Task: Look for space in Oegstgeest, Netherlands from 6th September, 2023 to 18th September, 2023 for 3 adults in price range Rs.6000 to Rs.12000. Place can be entire place with 2 bedrooms having 2 beds and 2 bathrooms. Property type can be house, flat, guest house, hotel. Amenities needed are: washing machine. Booking option can be shelf check-in. Required host language is English.
Action: Mouse pressed left at (434, 107)
Screenshot: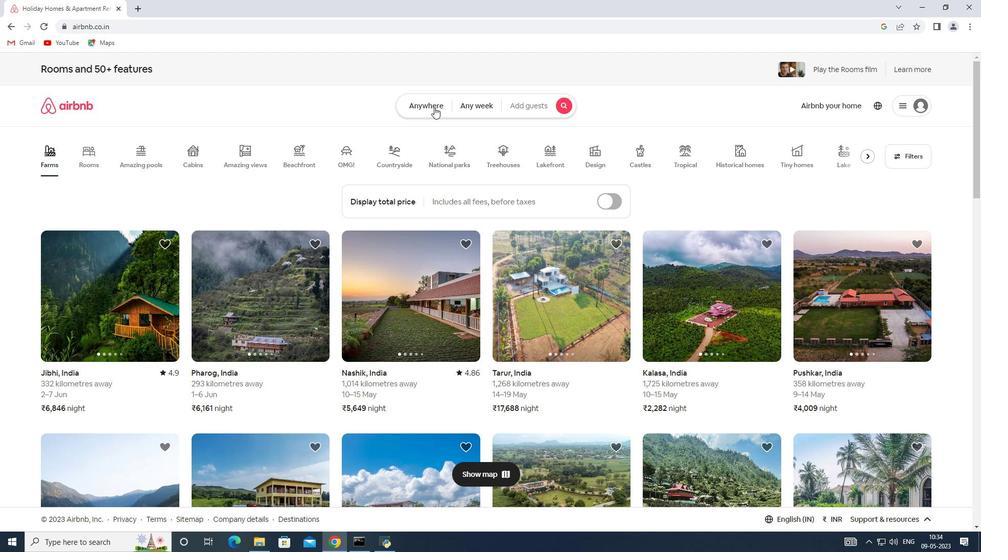 
Action: Mouse moved to (335, 146)
Screenshot: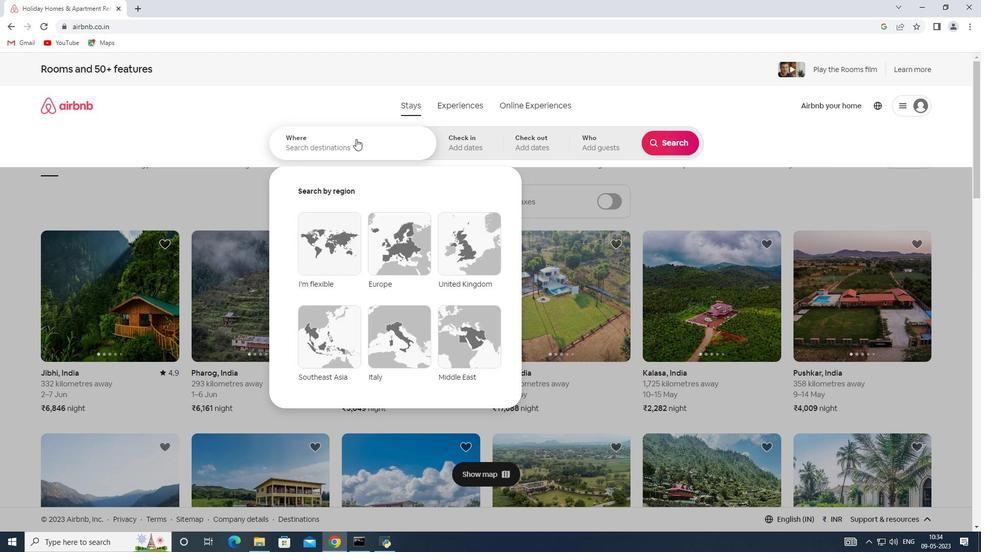 
Action: Mouse pressed left at (335, 146)
Screenshot: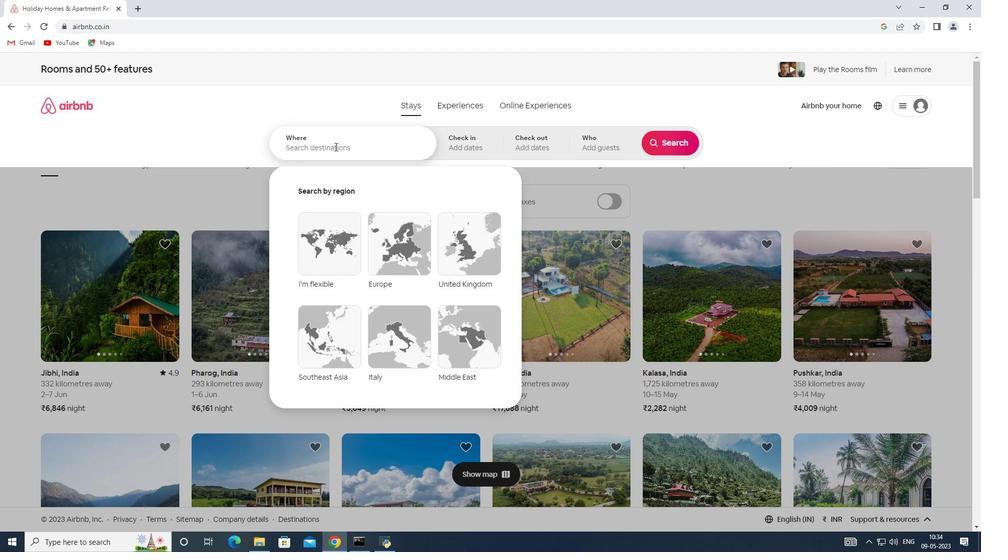 
Action: Key pressed <Key.shift><Key.shift><Key.shift><Key.shift><Key.shift><Key.shift><Key.shift><Key.shift><Key.shift><Key.shift><Key.shift><Key.shift><Key.shift><Key.shift><Key.shift><Key.shift><Key.shift><Key.shift><Key.shift><Key.shift><Key.shift><Key.shift><Key.shift><Key.shift>Oegstgeest,<Key.shift>Netherlands<Key.enter>
Screenshot: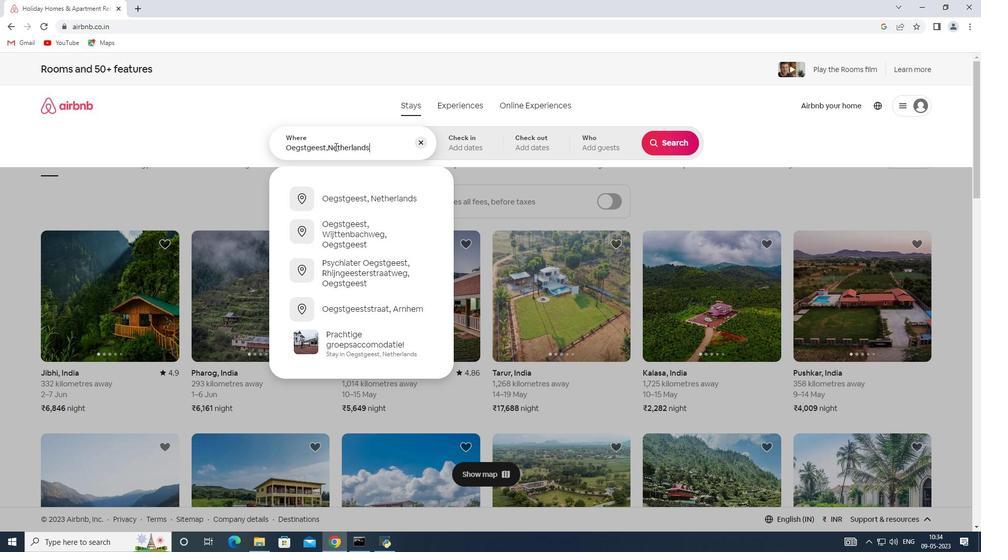 
Action: Mouse moved to (665, 226)
Screenshot: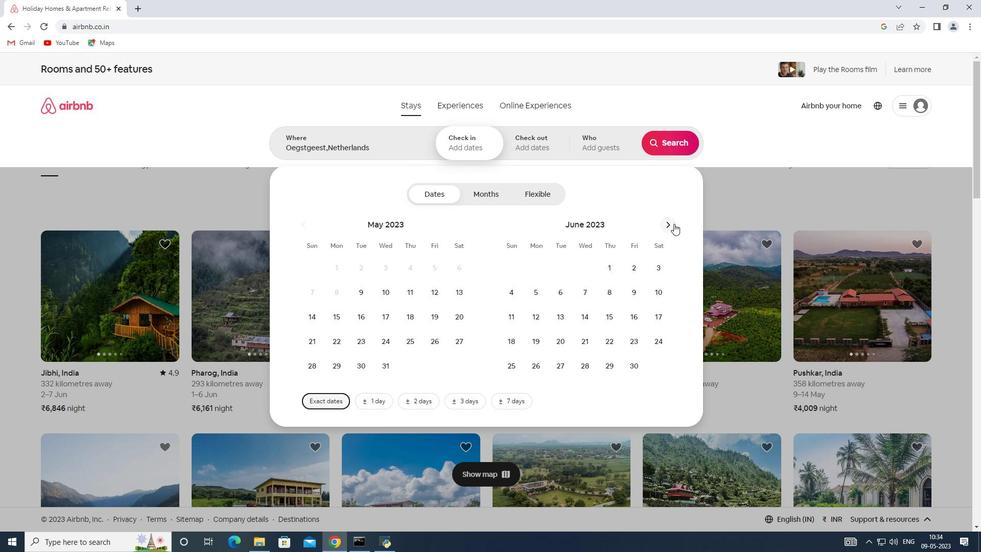 
Action: Mouse pressed left at (665, 226)
Screenshot: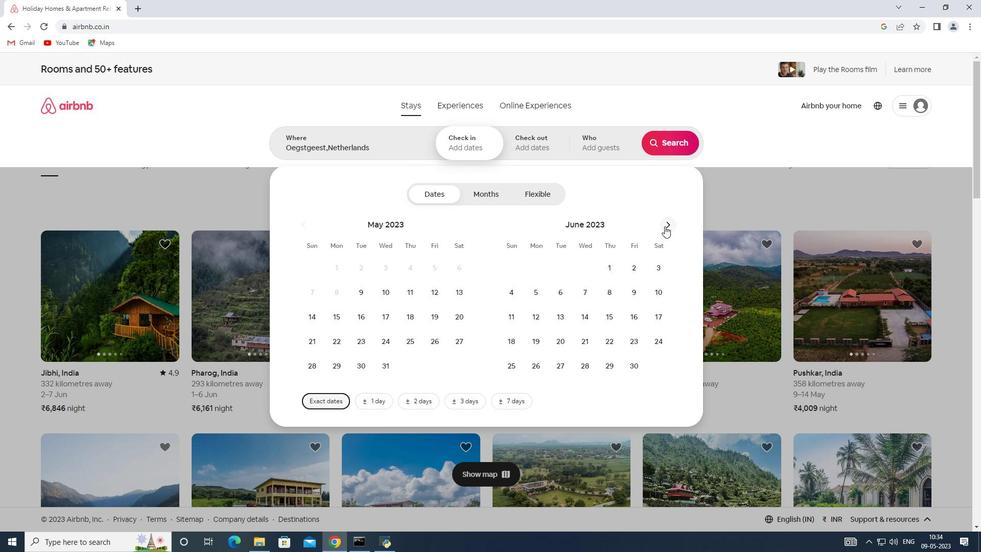 
Action: Mouse moved to (664, 226)
Screenshot: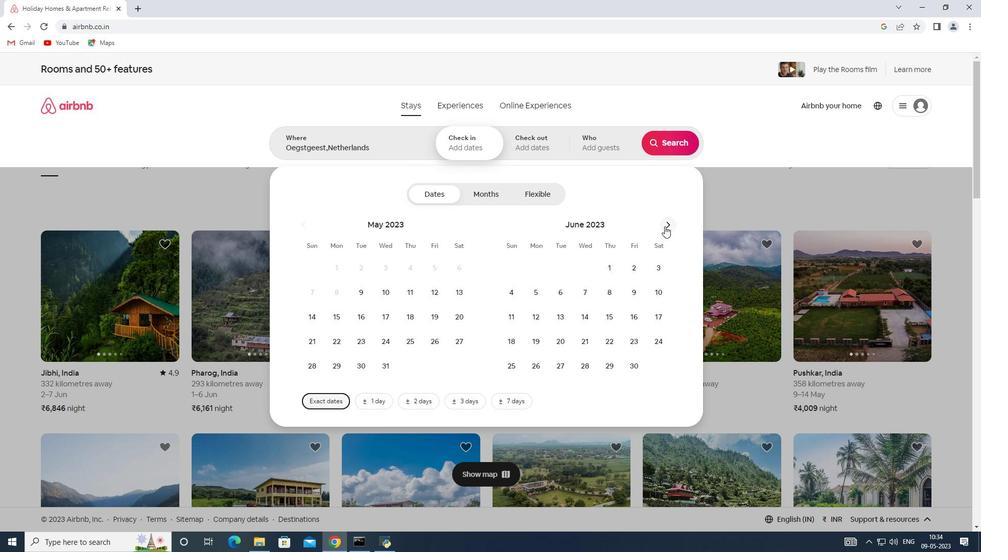 
Action: Mouse pressed left at (664, 226)
Screenshot: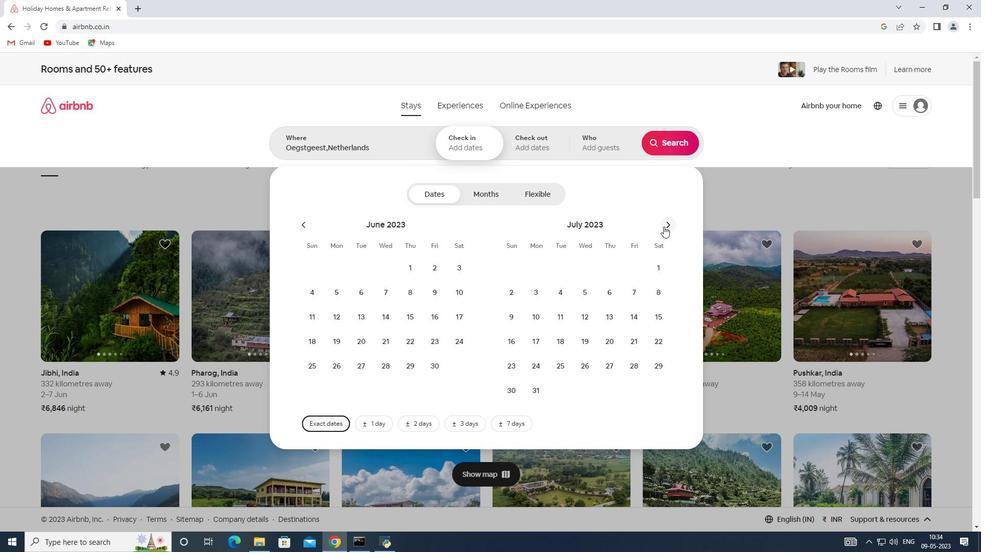 
Action: Mouse pressed left at (664, 226)
Screenshot: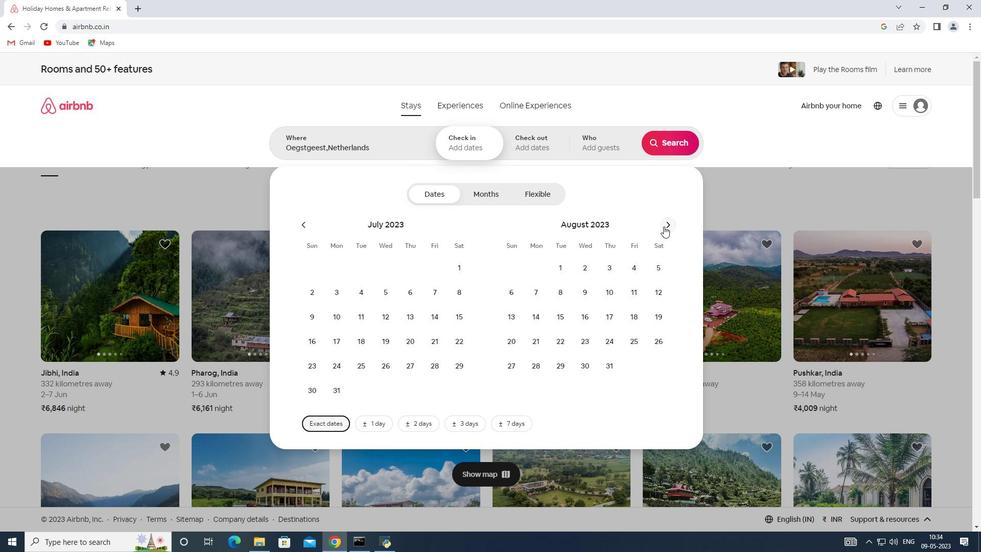 
Action: Mouse moved to (584, 290)
Screenshot: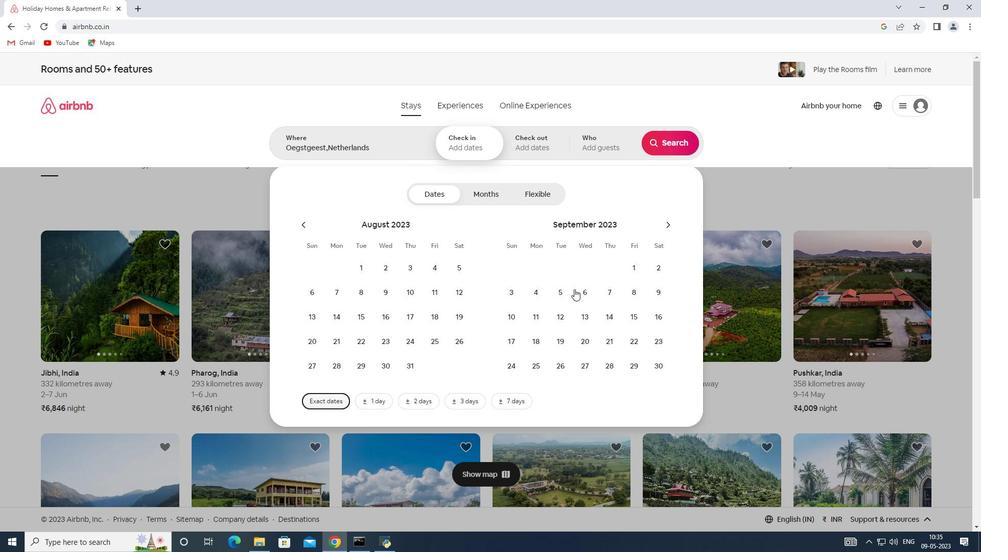
Action: Mouse pressed left at (584, 290)
Screenshot: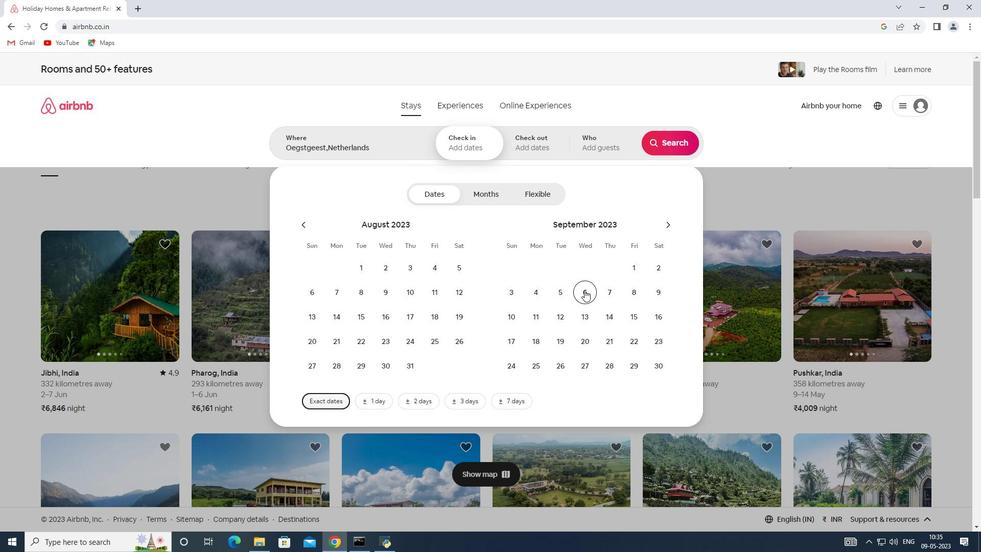 
Action: Mouse moved to (539, 341)
Screenshot: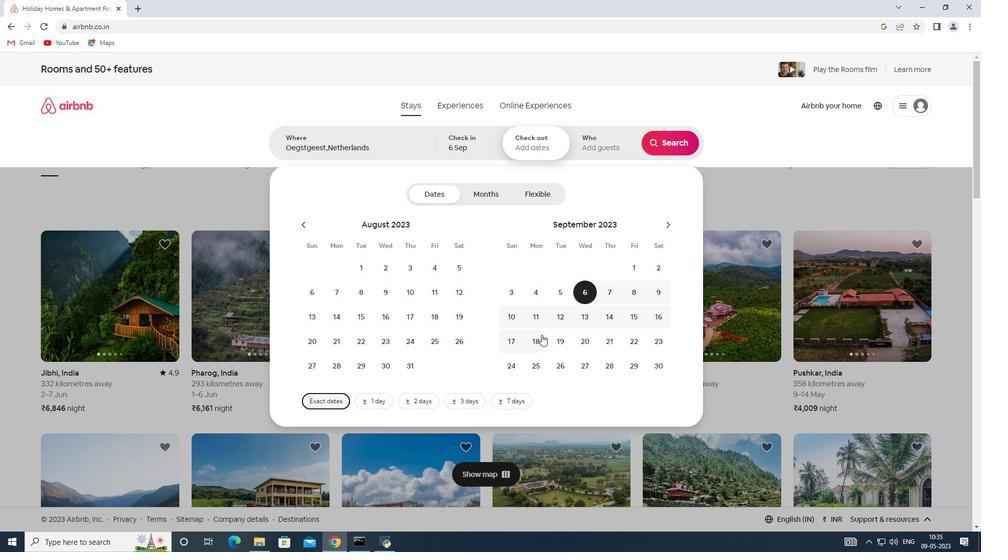
Action: Mouse pressed left at (539, 341)
Screenshot: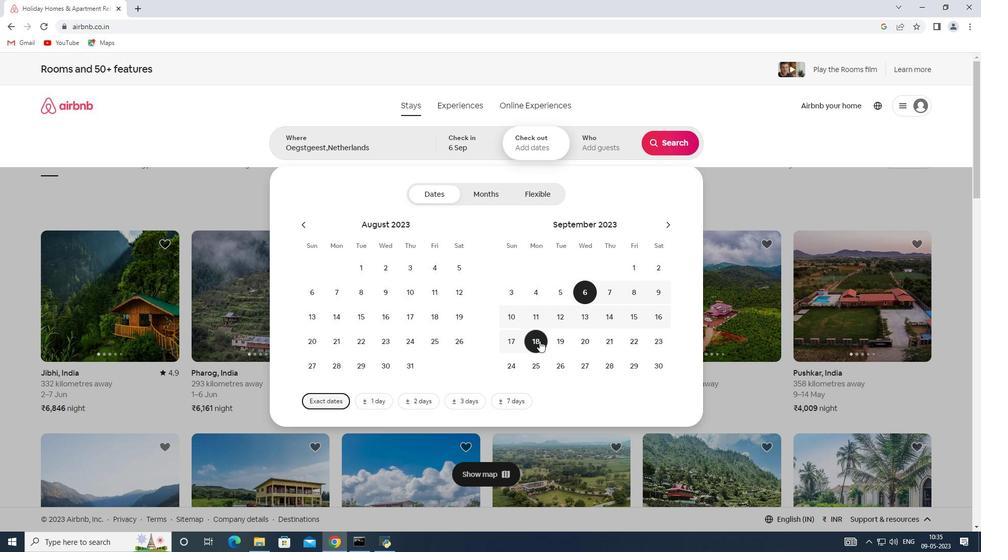 
Action: Mouse moved to (590, 143)
Screenshot: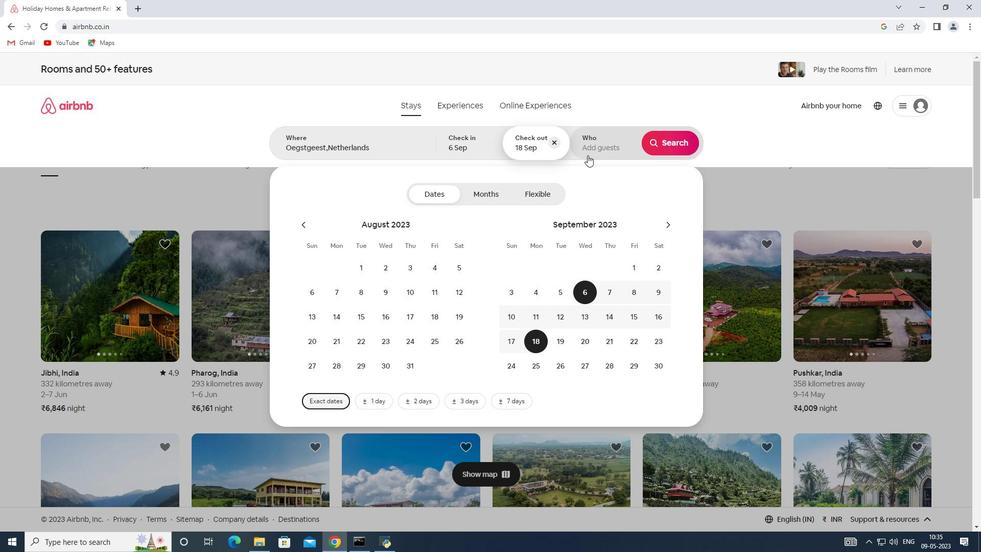 
Action: Mouse pressed left at (590, 143)
Screenshot: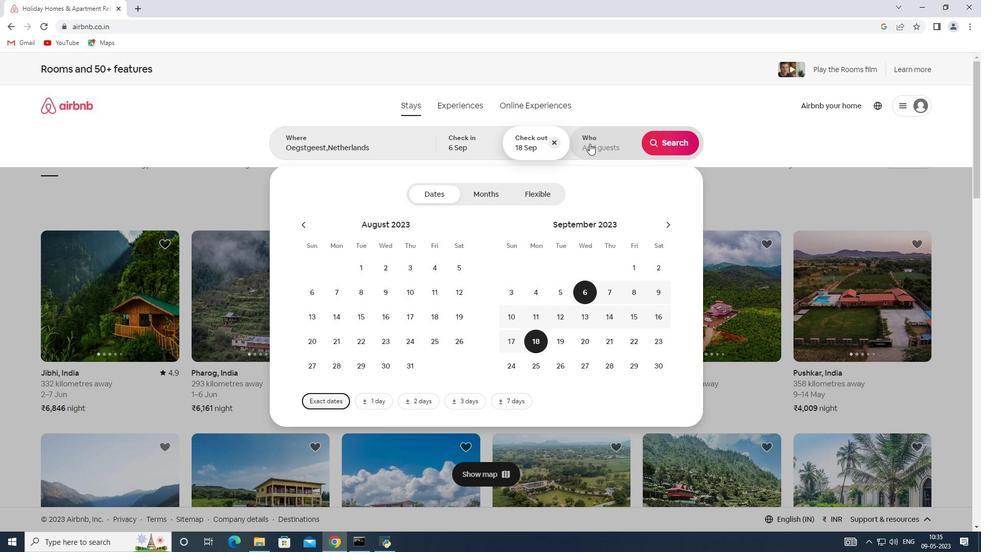 
Action: Mouse moved to (668, 196)
Screenshot: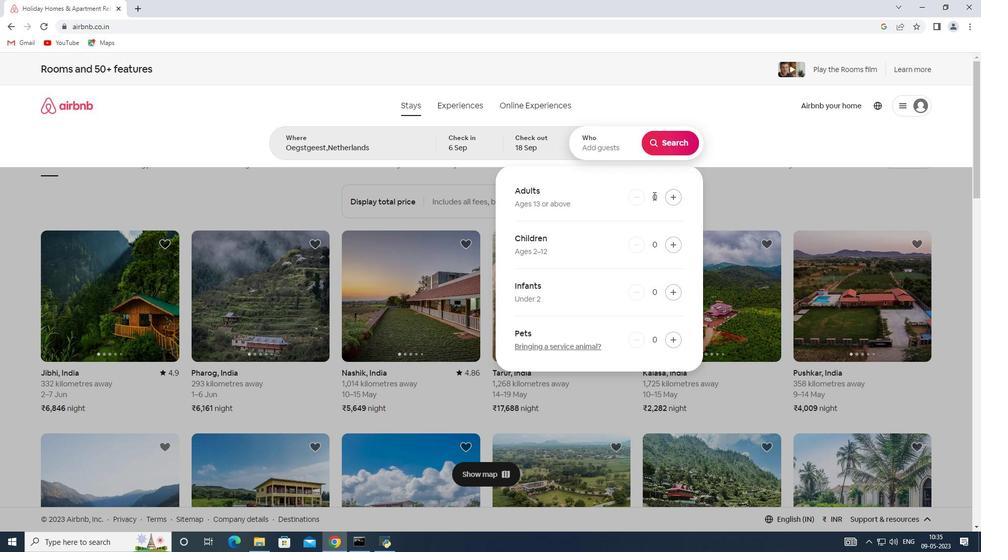 
Action: Mouse pressed left at (668, 196)
Screenshot: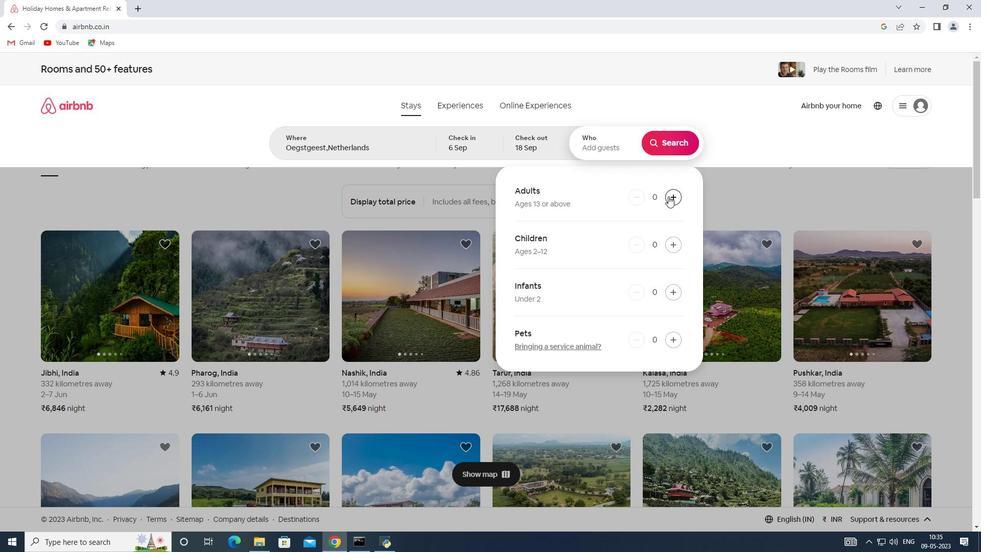 
Action: Mouse pressed left at (668, 196)
Screenshot: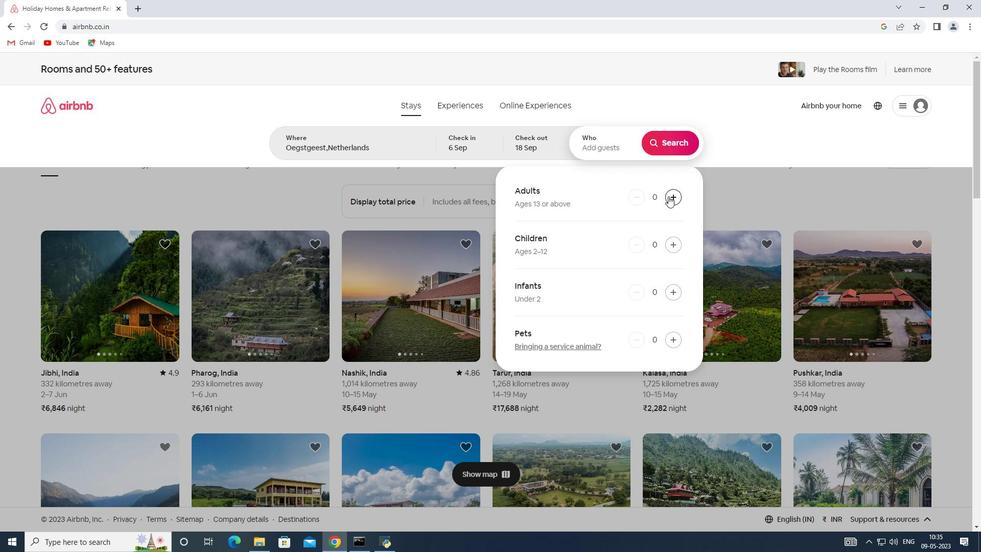 
Action: Mouse pressed left at (668, 196)
Screenshot: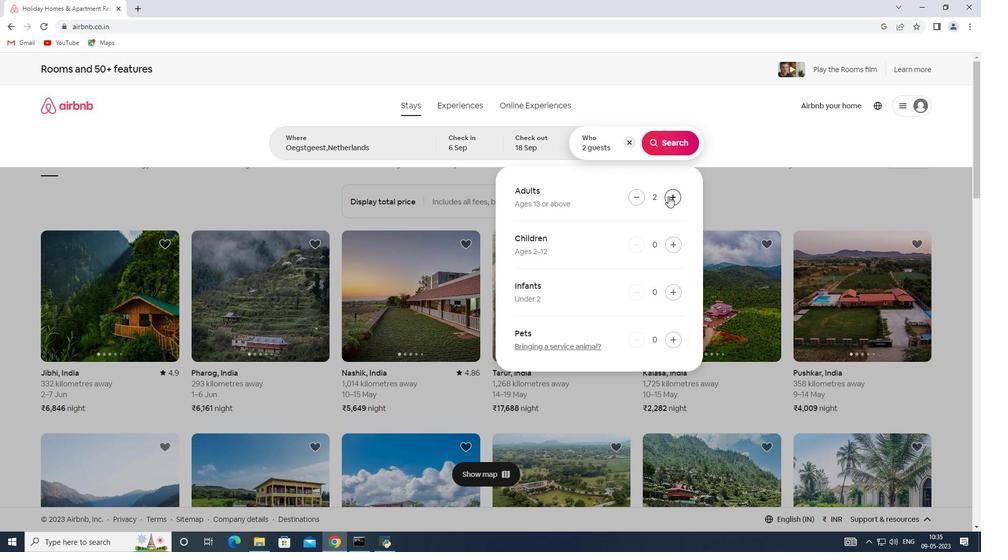 
Action: Mouse moved to (673, 145)
Screenshot: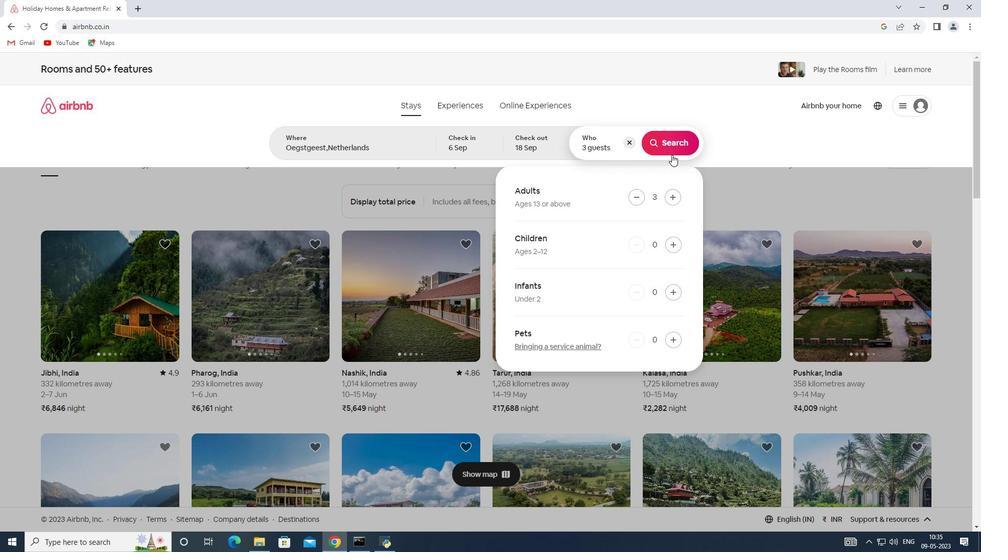 
Action: Mouse pressed left at (673, 145)
Screenshot: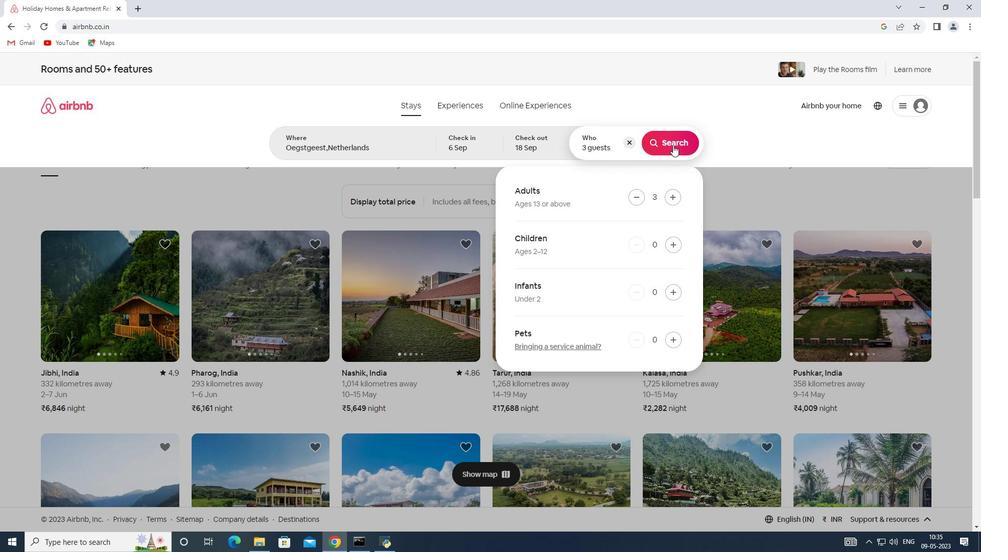 
Action: Mouse moved to (935, 111)
Screenshot: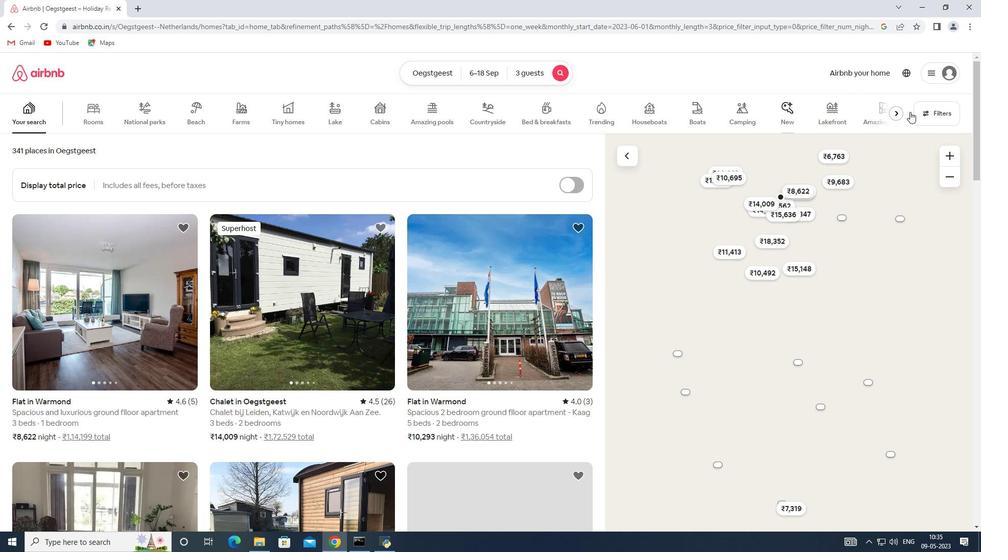 
Action: Mouse pressed left at (935, 111)
Screenshot: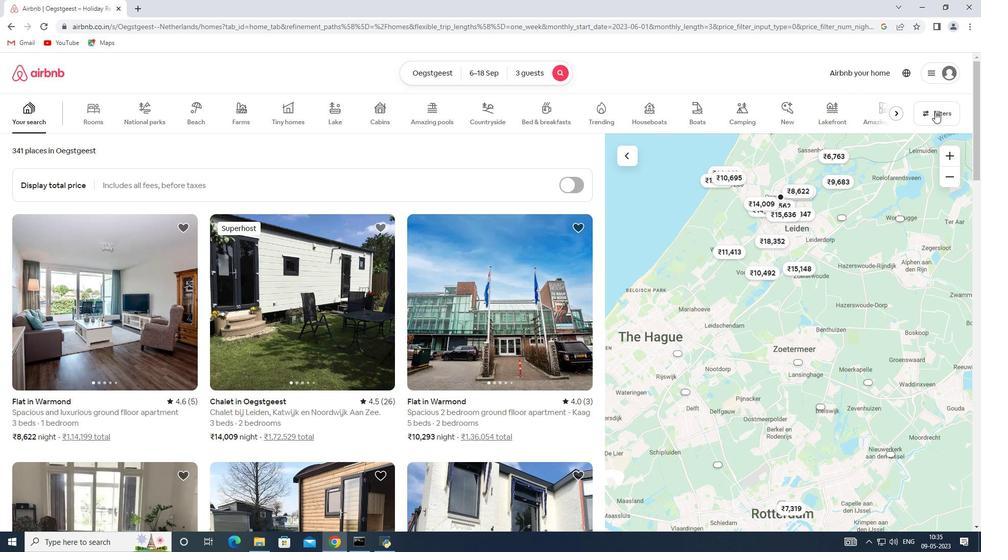 
Action: Mouse moved to (357, 363)
Screenshot: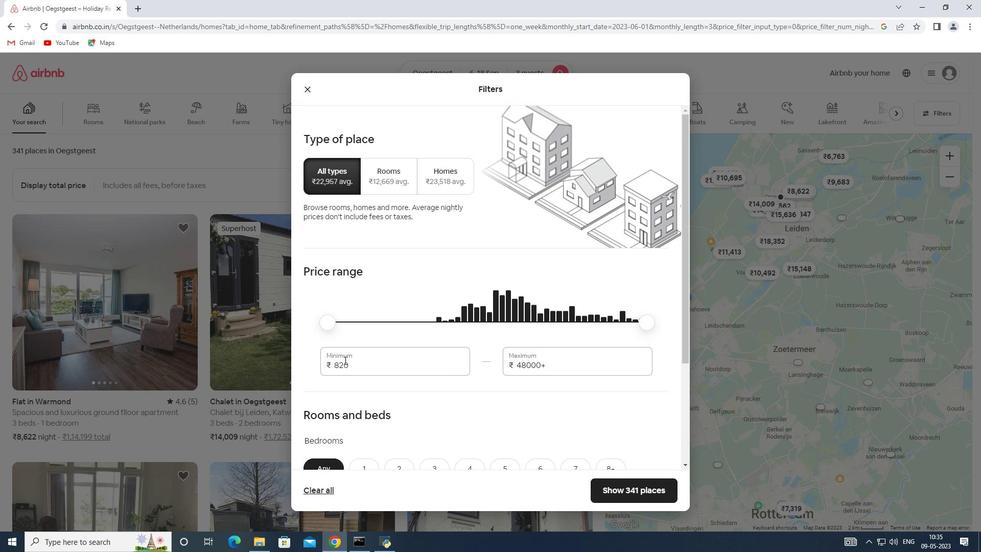 
Action: Mouse pressed left at (357, 363)
Screenshot: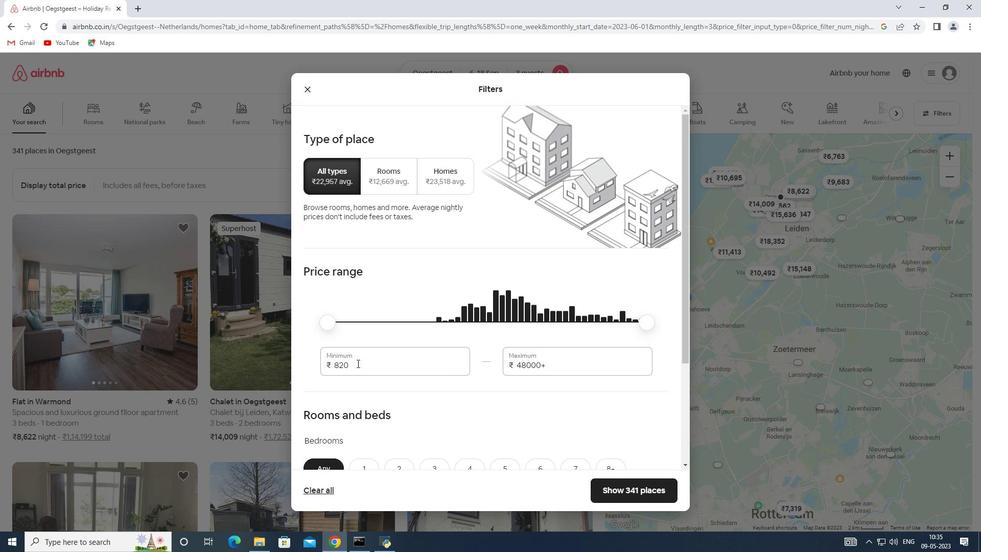 
Action: Mouse moved to (297, 364)
Screenshot: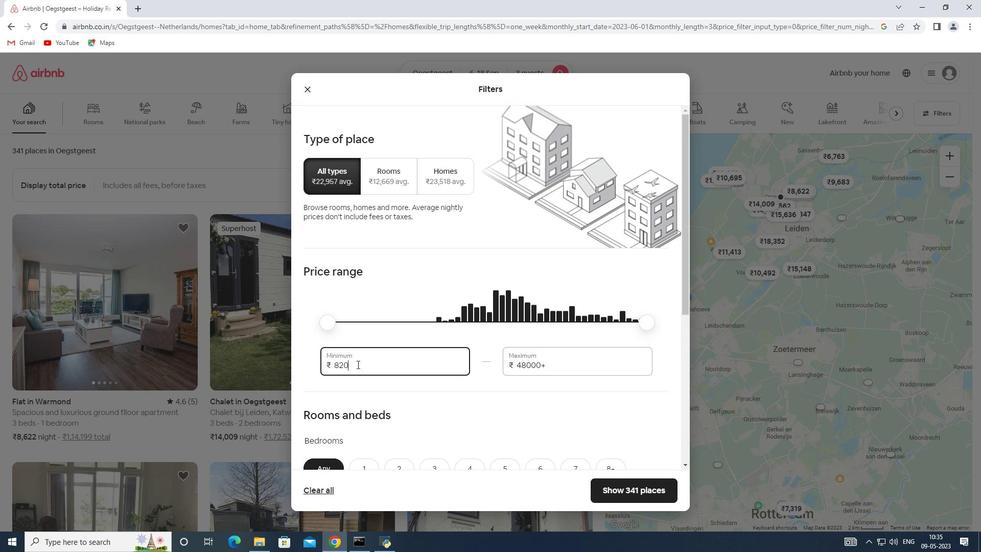 
Action: Key pressed 6000
Screenshot: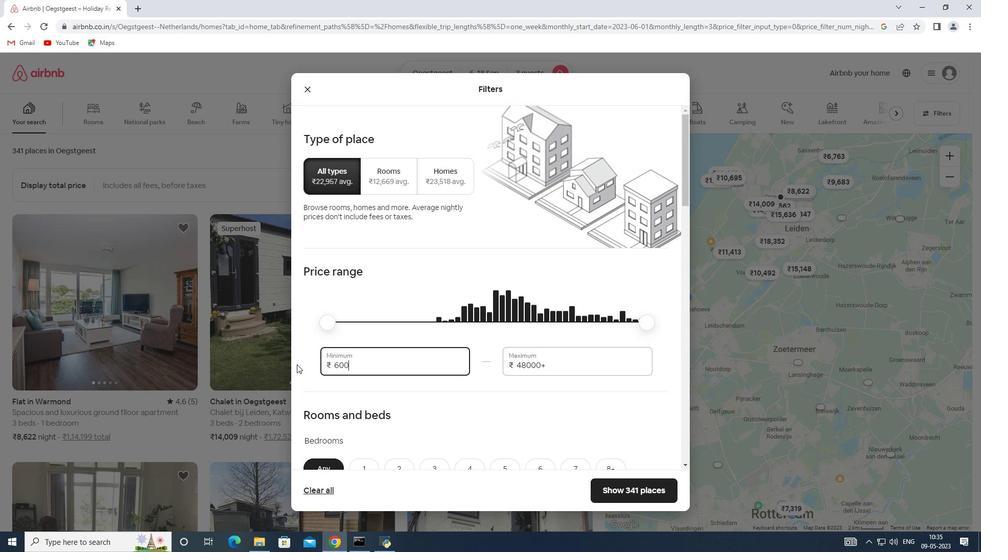 
Action: Mouse moved to (547, 367)
Screenshot: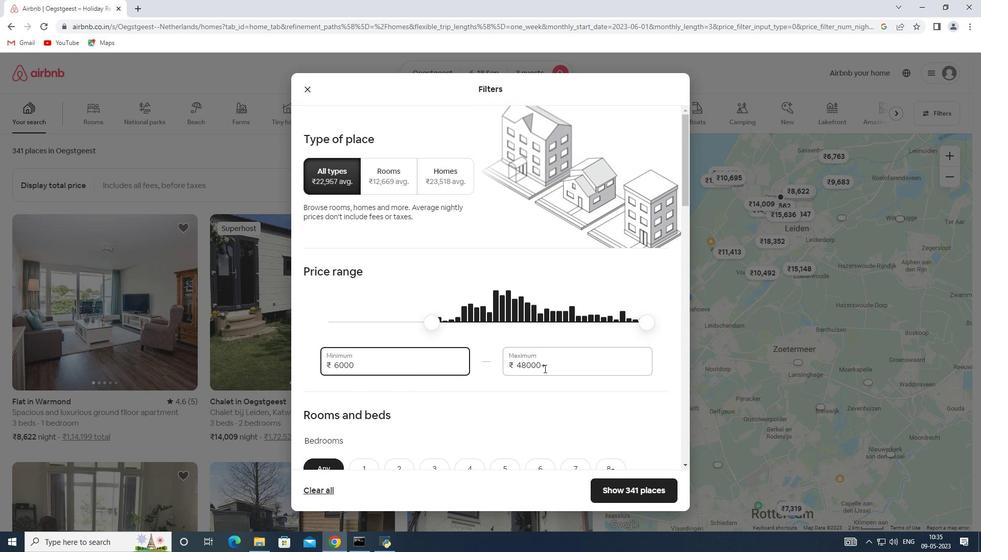 
Action: Mouse pressed left at (547, 367)
Screenshot: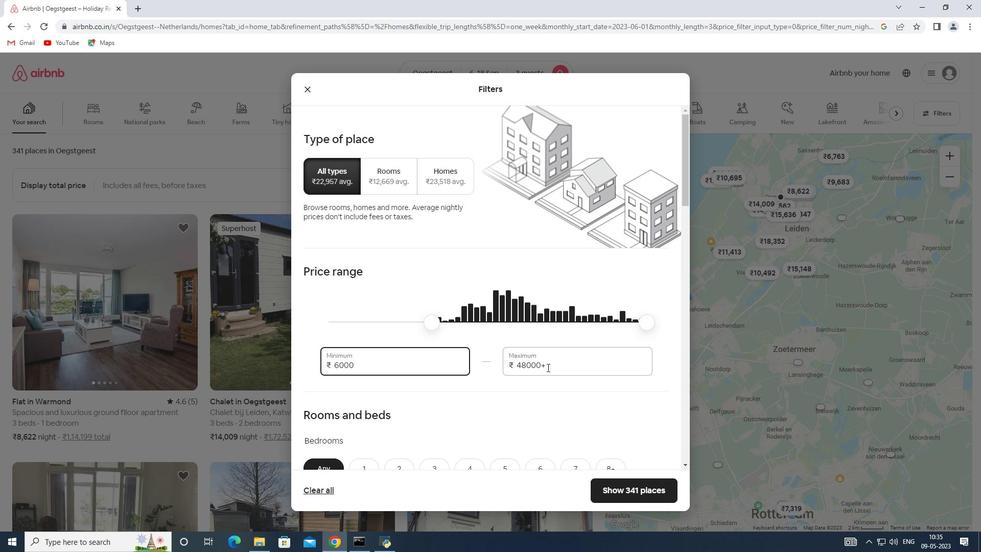 
Action: Mouse moved to (503, 367)
Screenshot: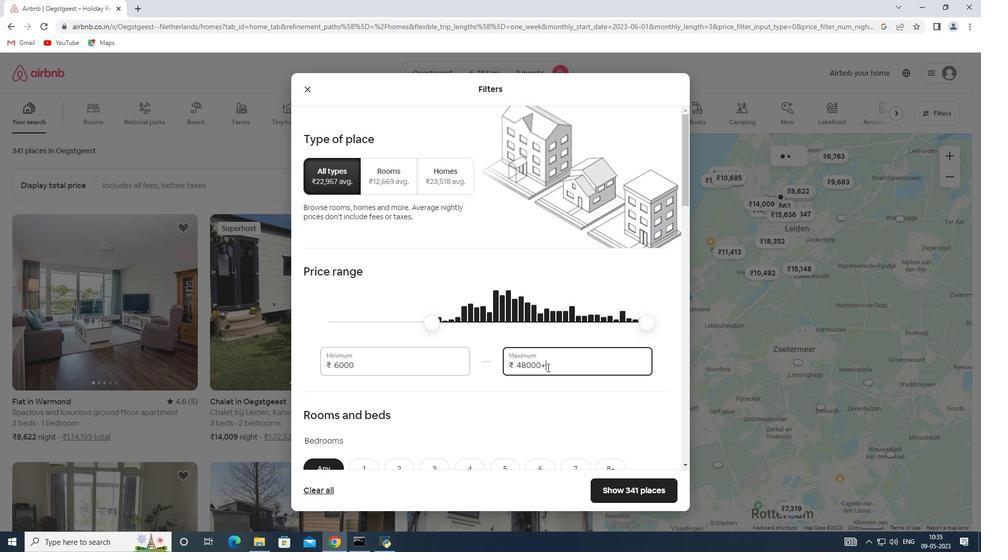 
Action: Key pressed 12000
Screenshot: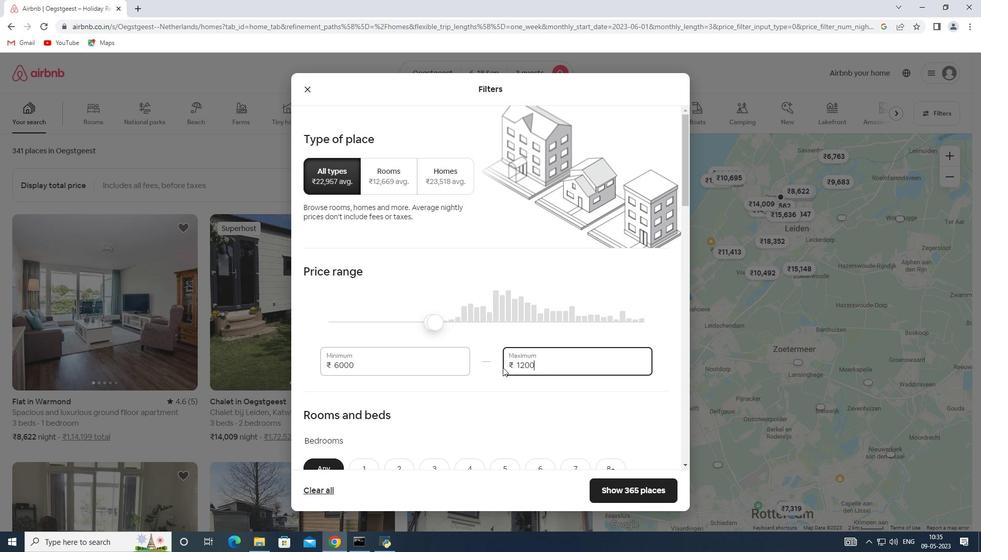 
Action: Mouse scrolled (503, 367) with delta (0, 0)
Screenshot: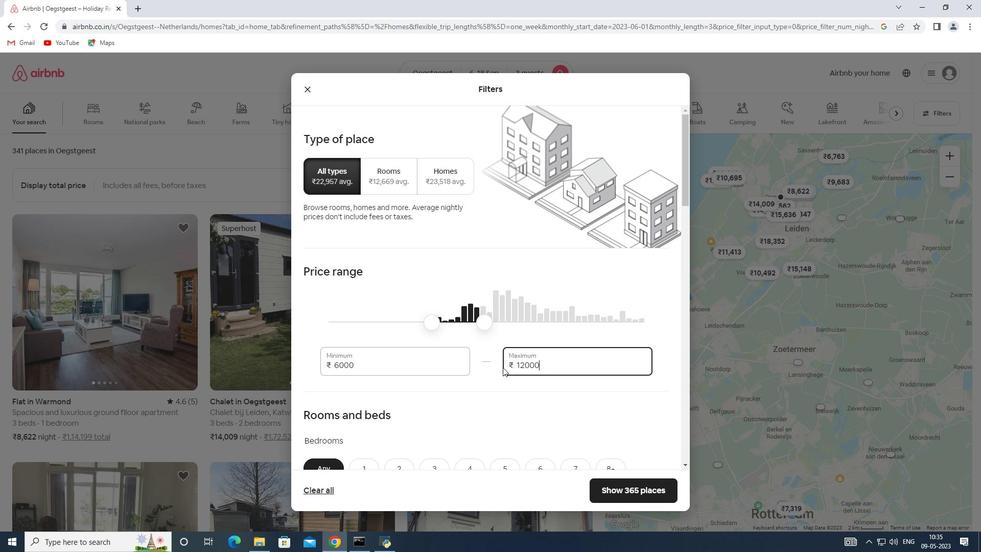 
Action: Mouse scrolled (503, 367) with delta (0, 0)
Screenshot: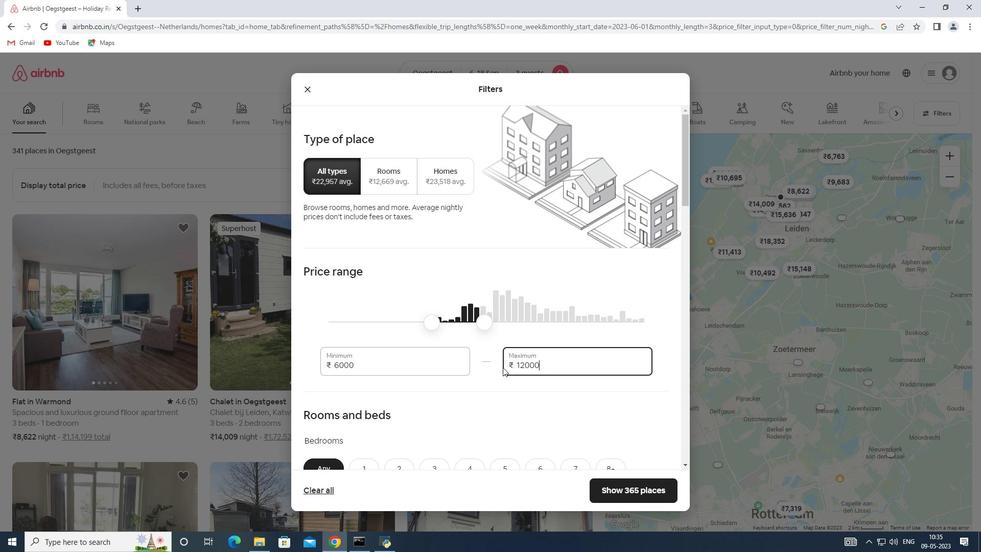 
Action: Mouse scrolled (503, 367) with delta (0, 0)
Screenshot: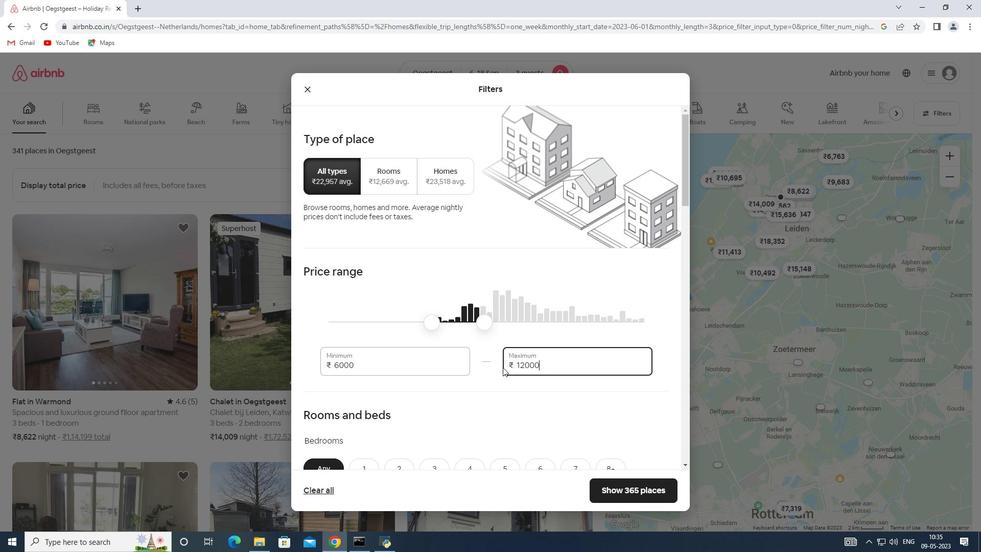 
Action: Mouse moved to (496, 370)
Screenshot: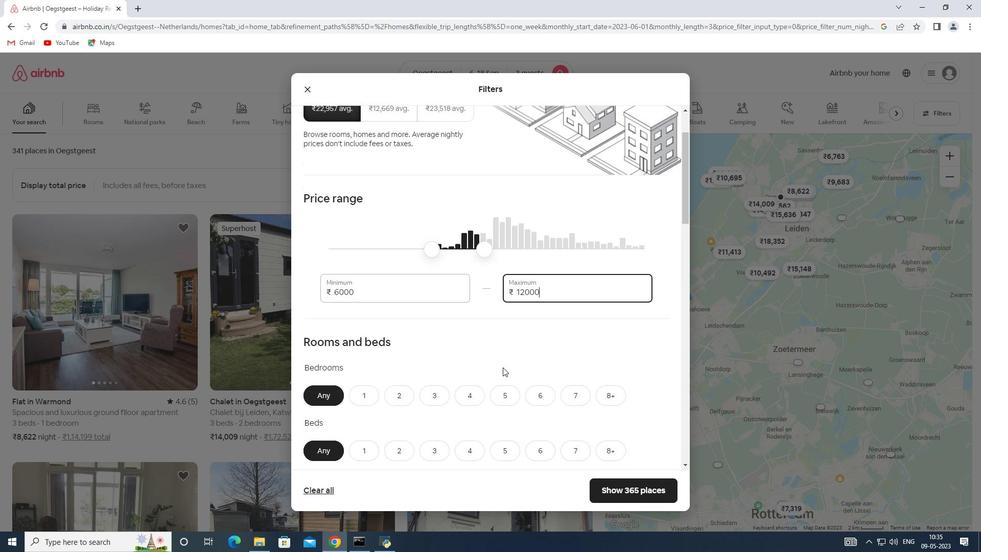 
Action: Mouse scrolled (496, 369) with delta (0, 0)
Screenshot: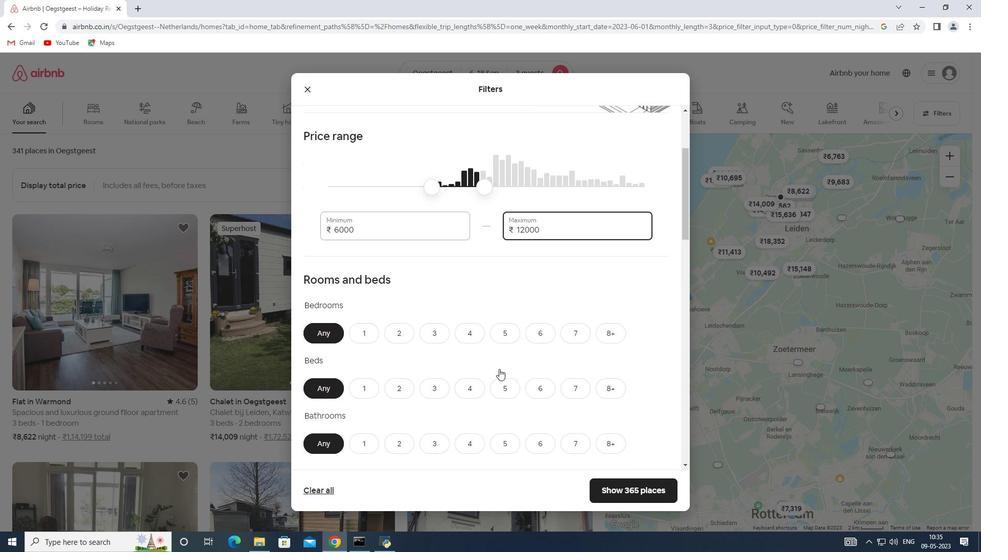 
Action: Mouse moved to (396, 265)
Screenshot: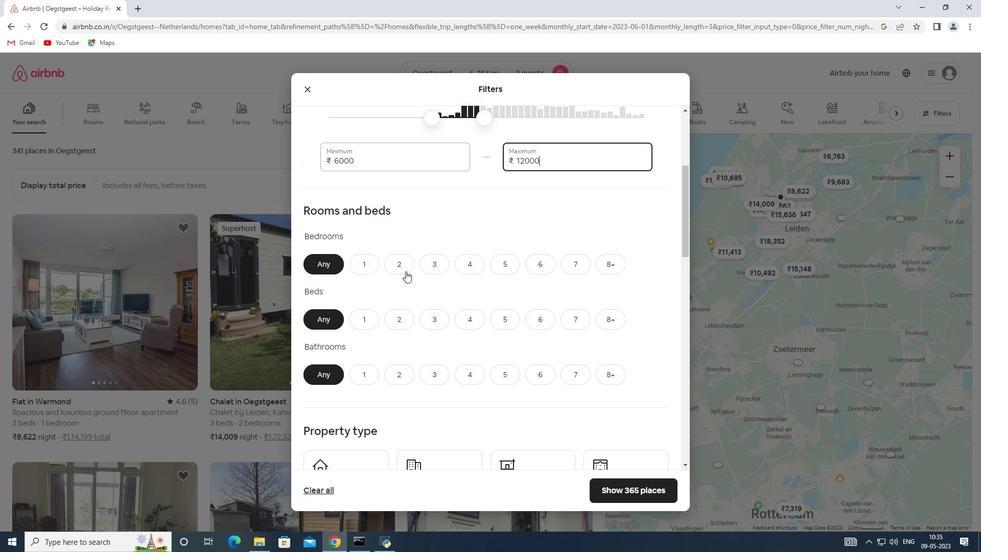 
Action: Mouse pressed left at (396, 265)
Screenshot: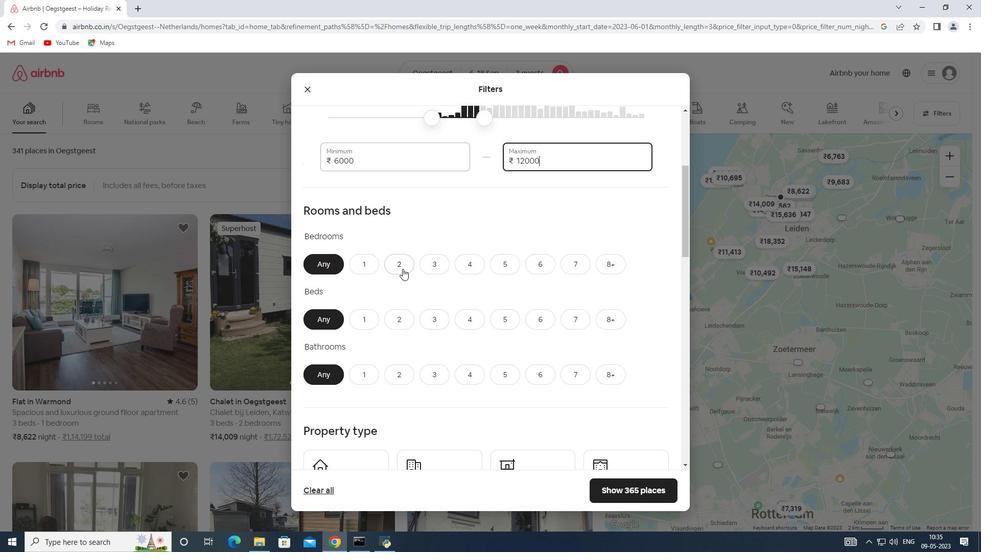 
Action: Mouse moved to (399, 317)
Screenshot: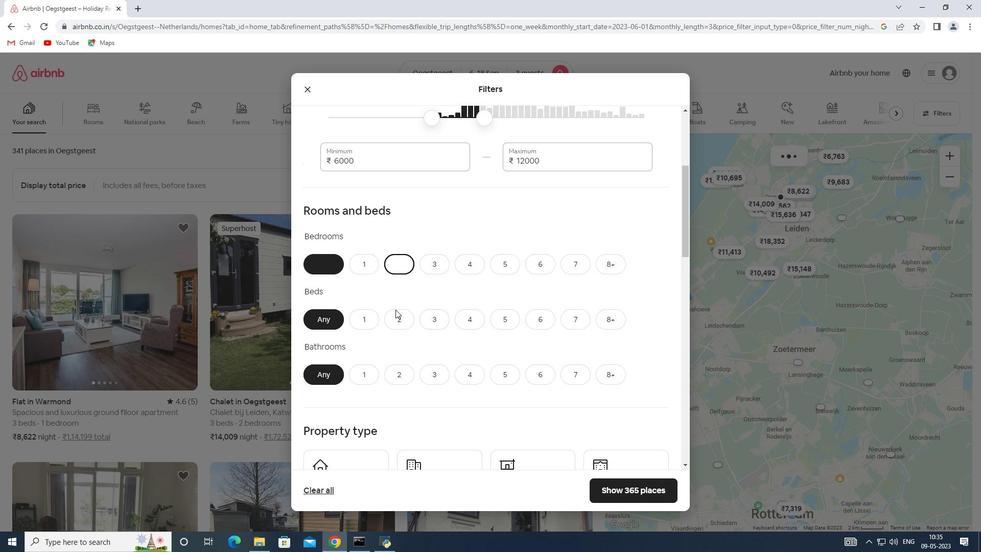
Action: Mouse pressed left at (399, 317)
Screenshot: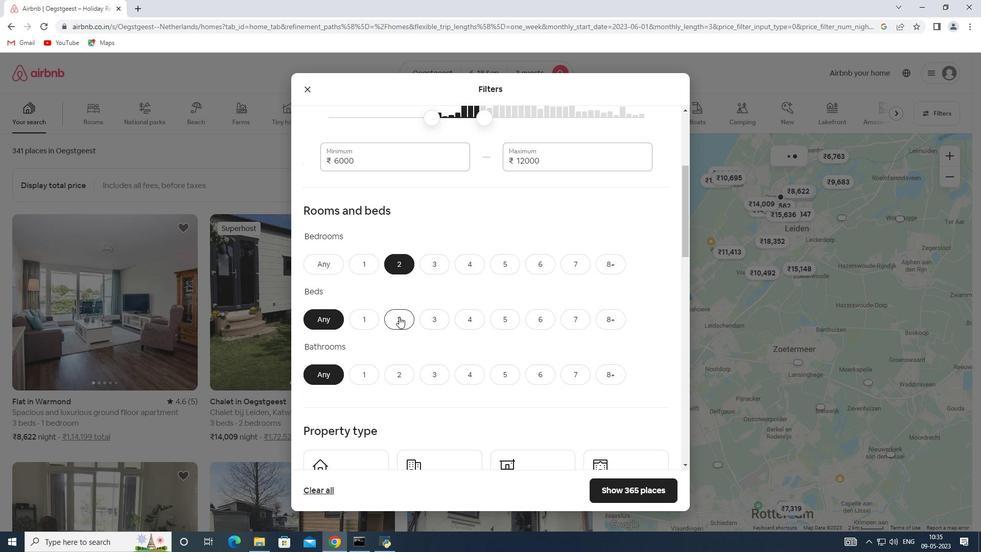 
Action: Mouse moved to (395, 377)
Screenshot: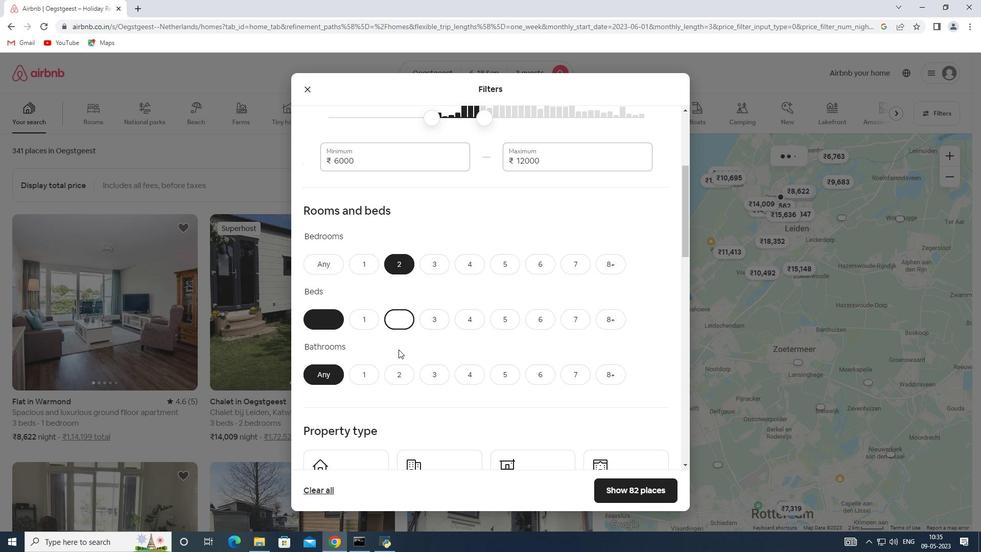 
Action: Mouse pressed left at (395, 377)
Screenshot: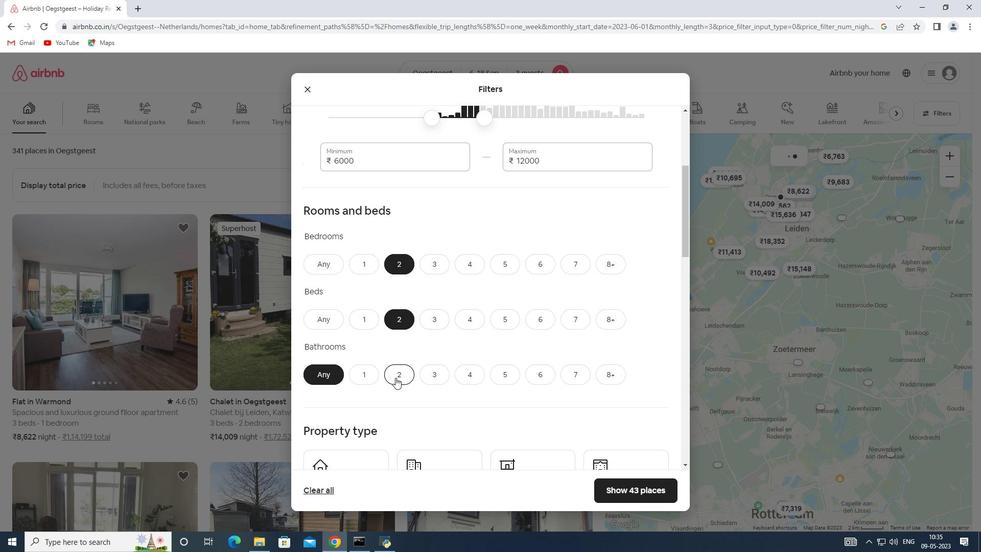 
Action: Mouse moved to (395, 335)
Screenshot: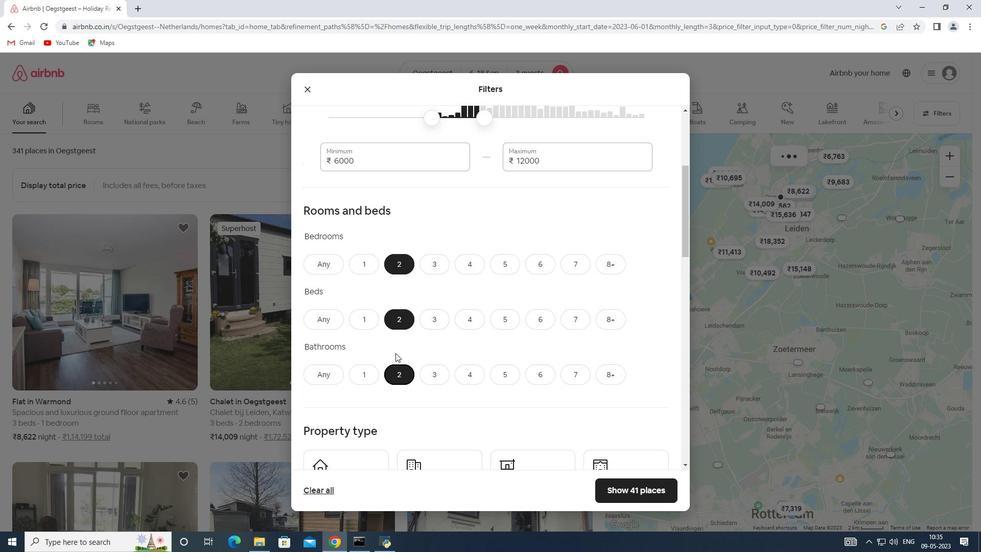 
Action: Mouse scrolled (395, 334) with delta (0, 0)
Screenshot: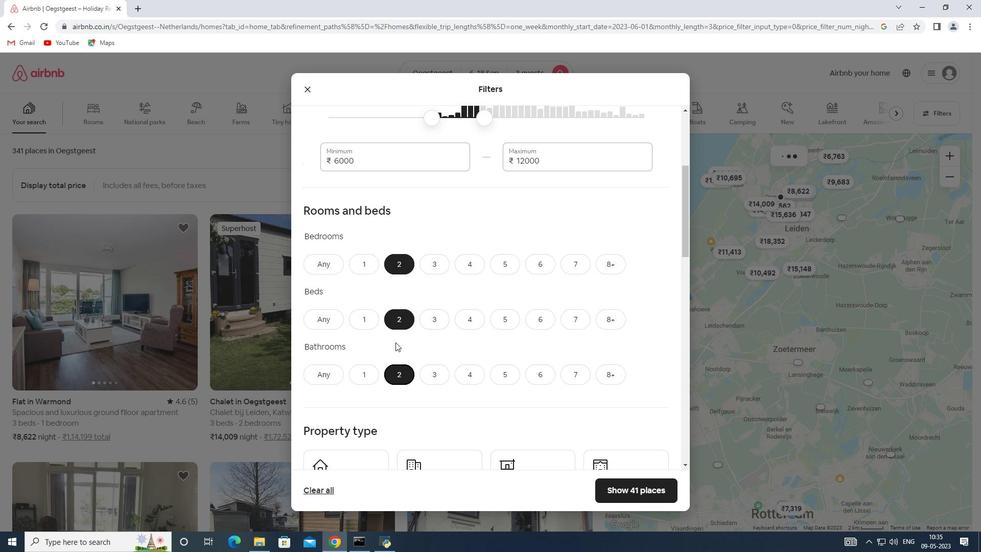 
Action: Mouse scrolled (395, 334) with delta (0, 0)
Screenshot: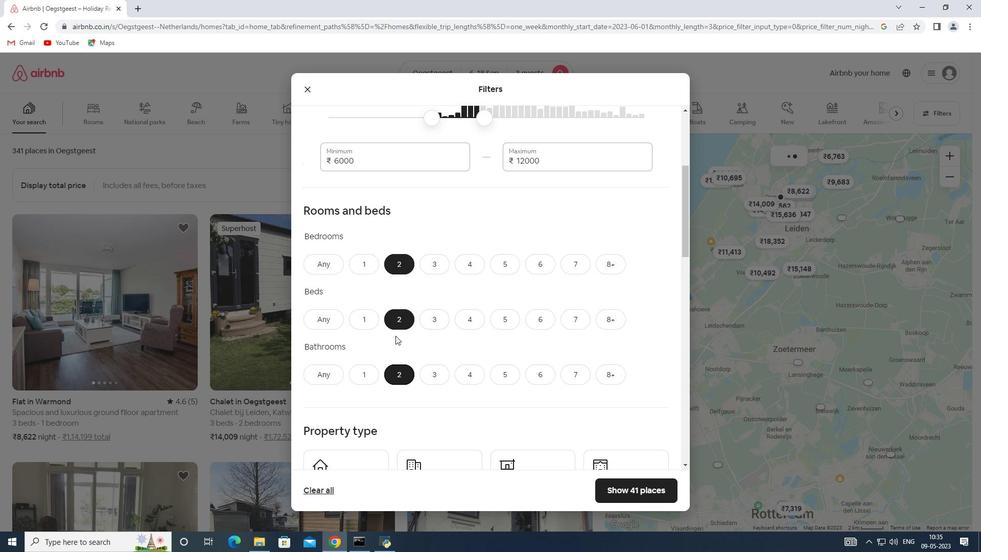 
Action: Mouse scrolled (395, 334) with delta (0, 0)
Screenshot: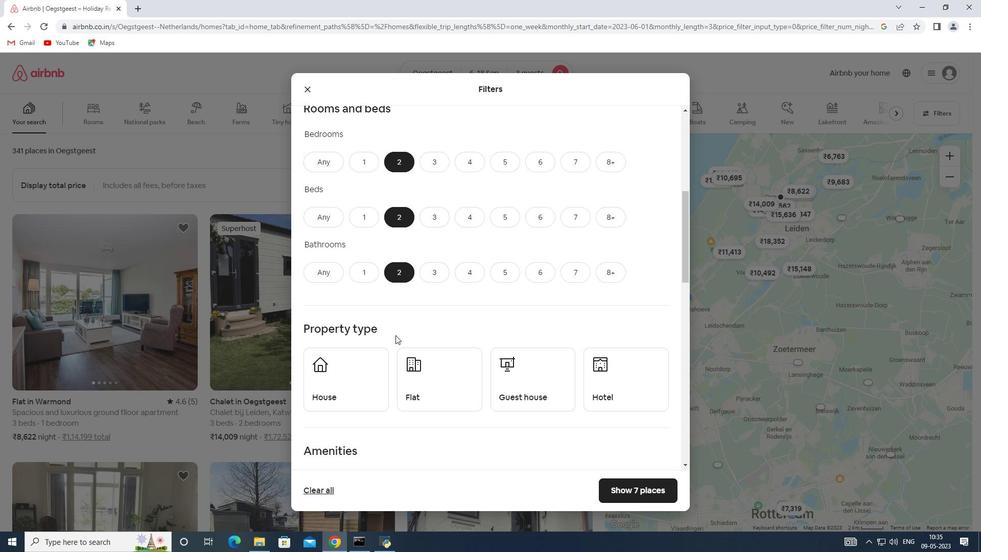
Action: Mouse moved to (337, 301)
Screenshot: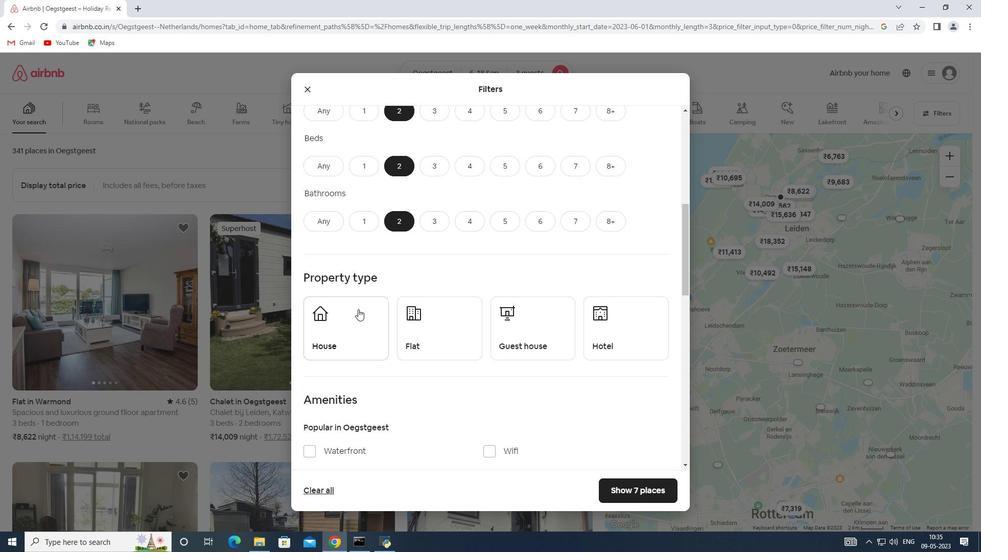 
Action: Mouse pressed left at (337, 301)
Screenshot: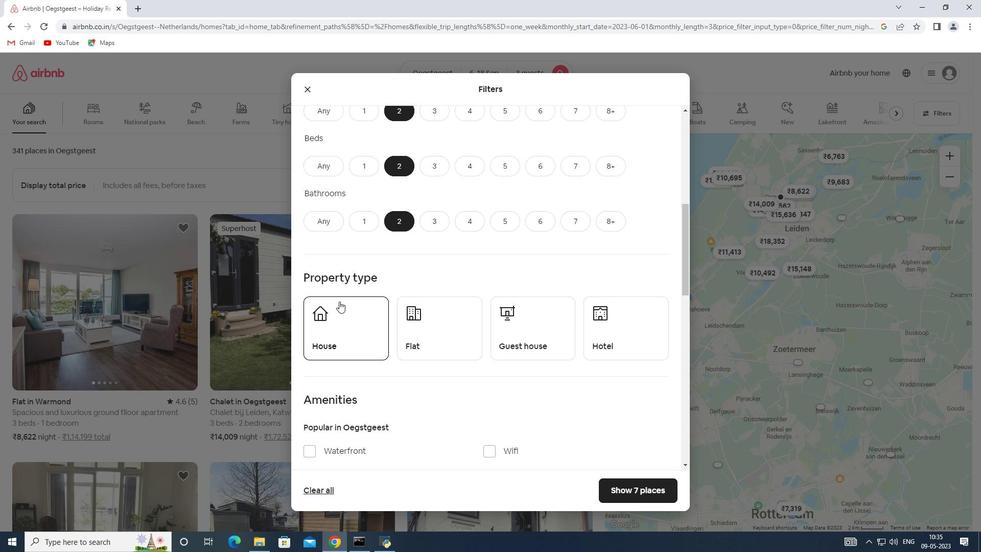 
Action: Mouse moved to (429, 322)
Screenshot: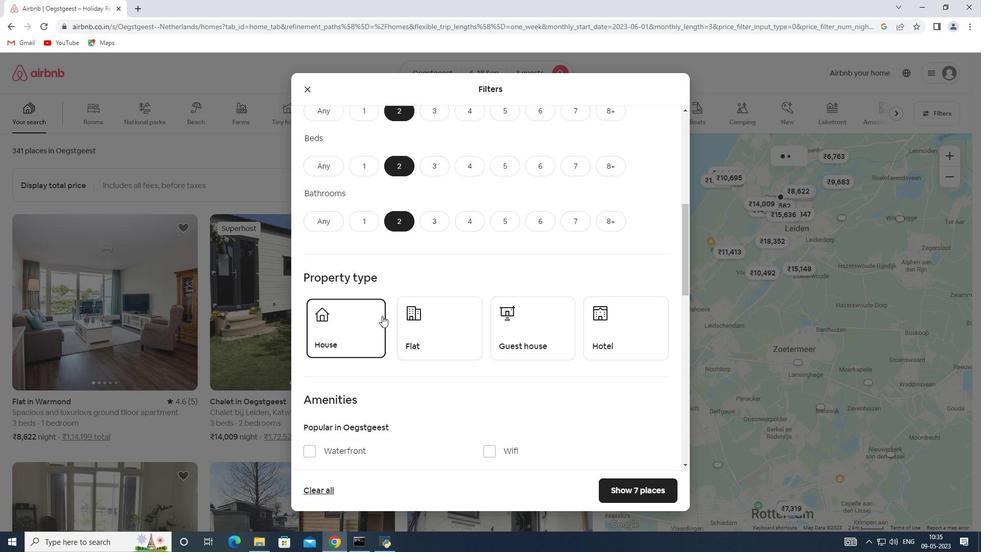 
Action: Mouse pressed left at (429, 322)
Screenshot: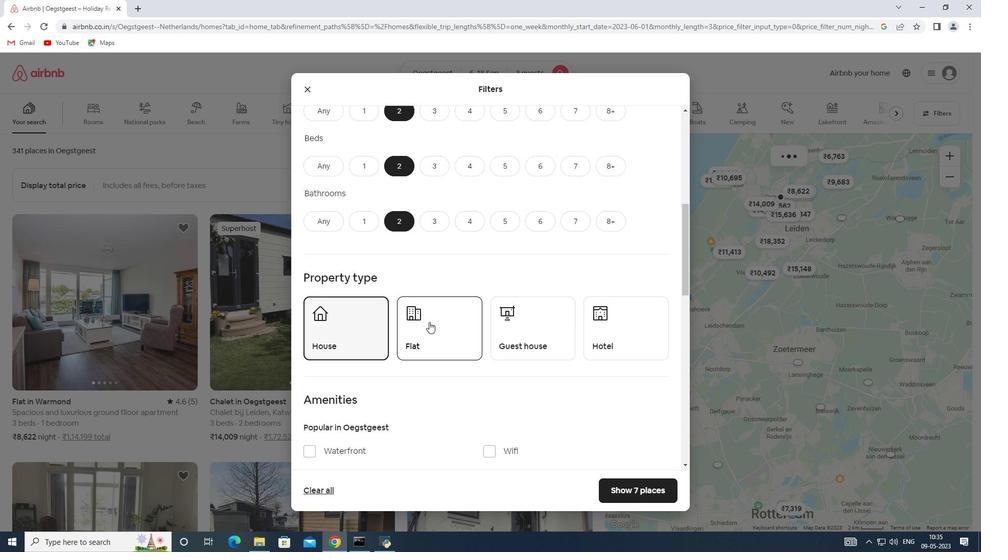 
Action: Mouse moved to (525, 316)
Screenshot: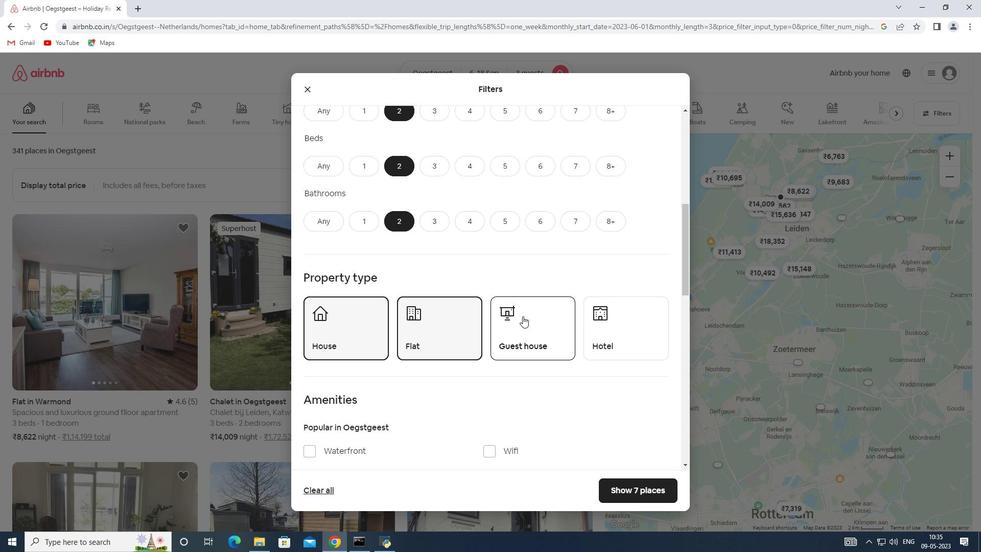 
Action: Mouse pressed left at (525, 316)
Screenshot: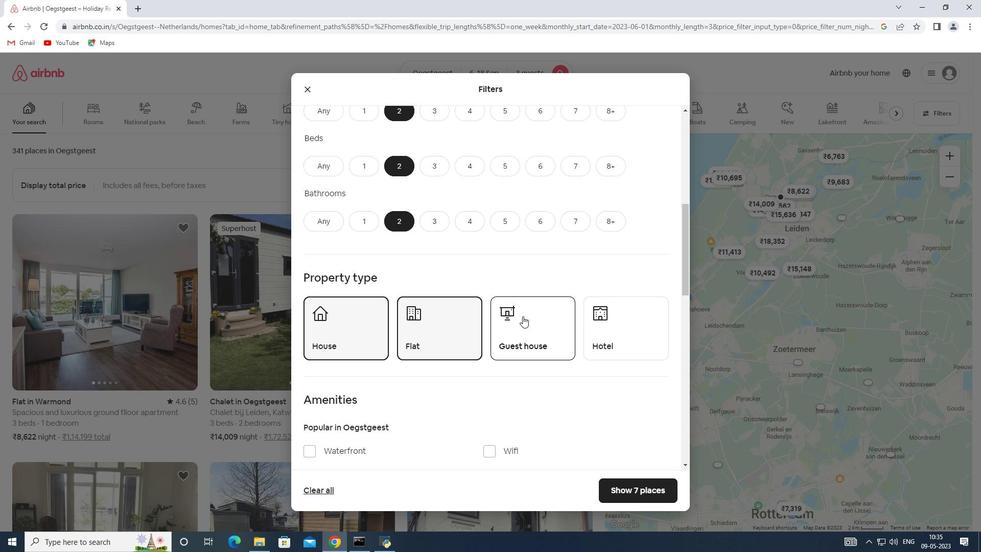 
Action: Mouse moved to (609, 321)
Screenshot: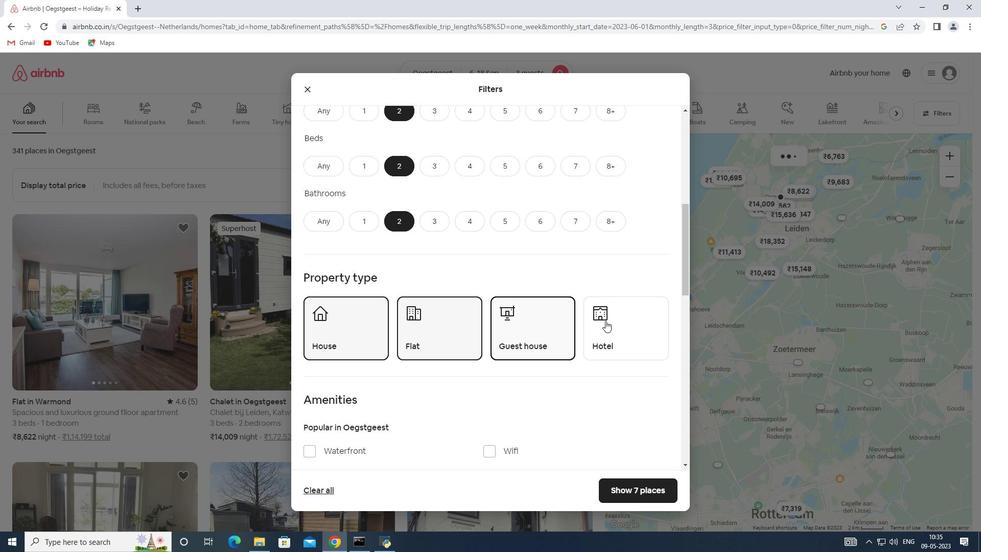 
Action: Mouse pressed left at (609, 321)
Screenshot: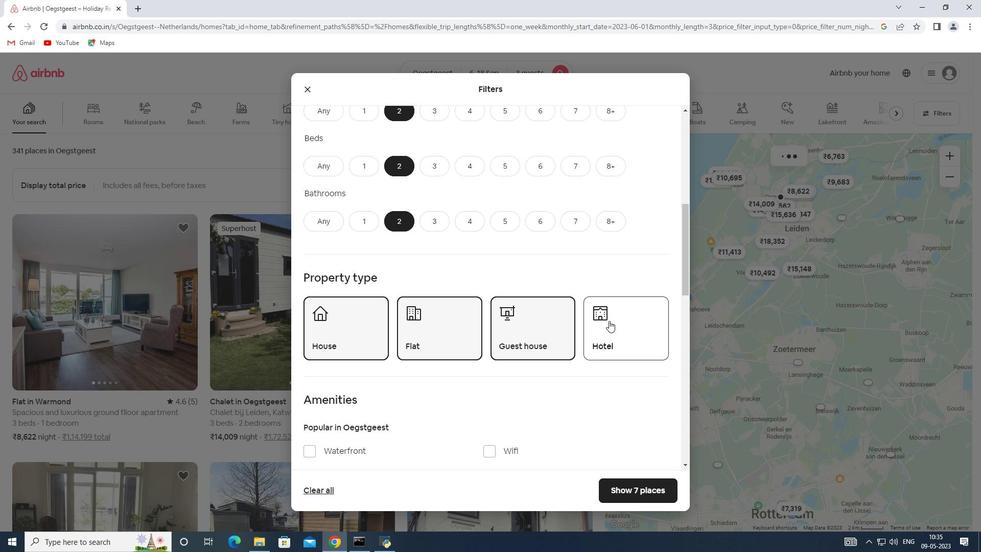 
Action: Mouse moved to (430, 328)
Screenshot: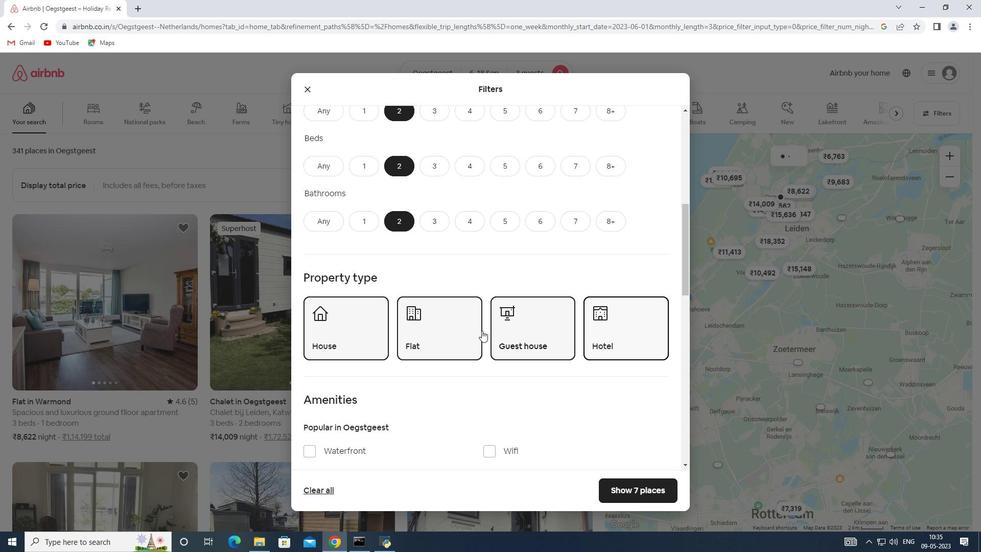
Action: Mouse scrolled (430, 328) with delta (0, 0)
Screenshot: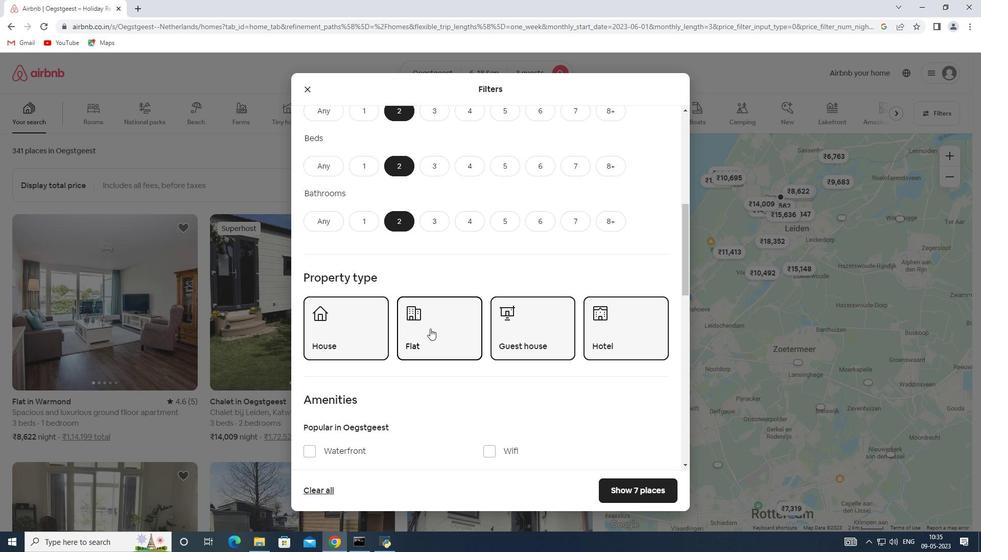 
Action: Mouse scrolled (430, 328) with delta (0, 0)
Screenshot: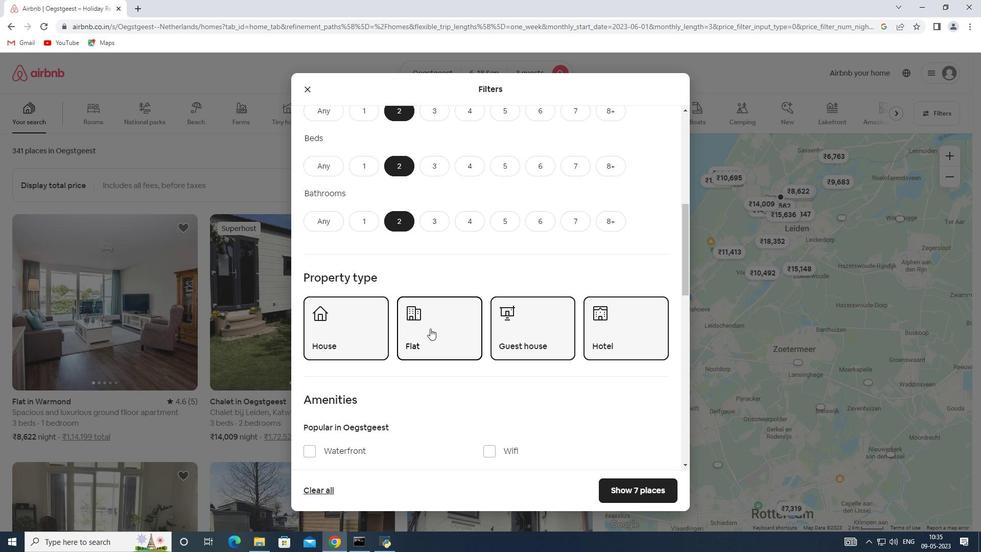 
Action: Mouse scrolled (430, 328) with delta (0, 0)
Screenshot: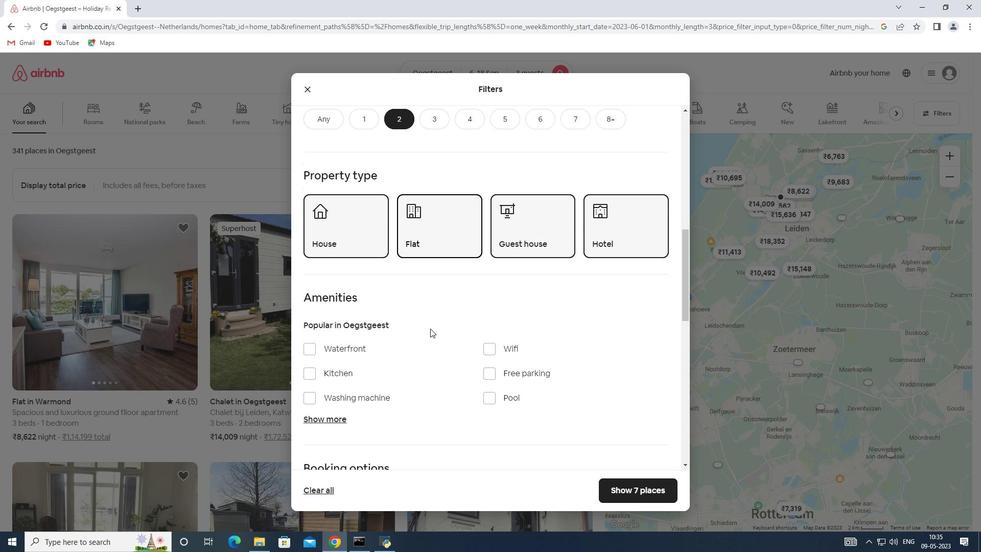 
Action: Mouse scrolled (430, 328) with delta (0, 0)
Screenshot: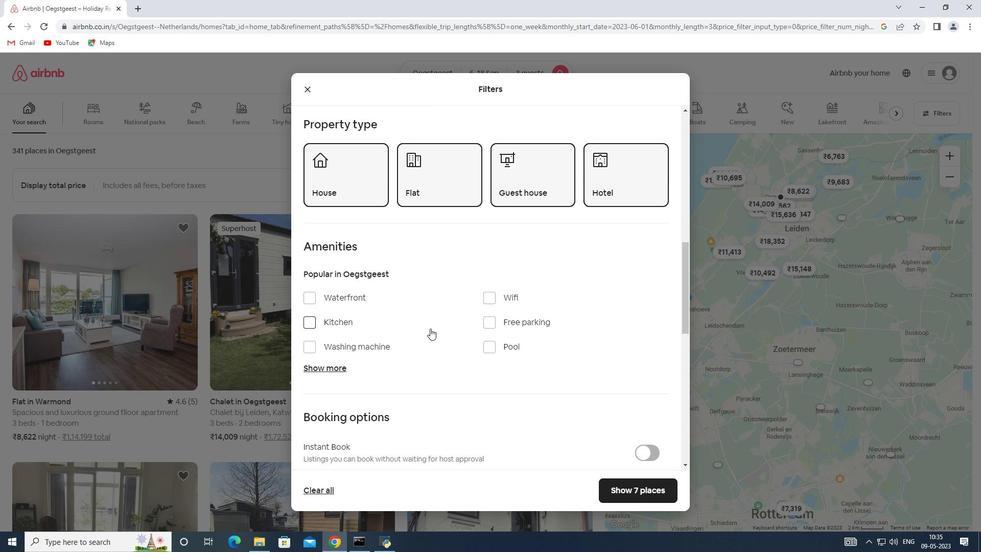 
Action: Mouse scrolled (430, 328) with delta (0, 0)
Screenshot: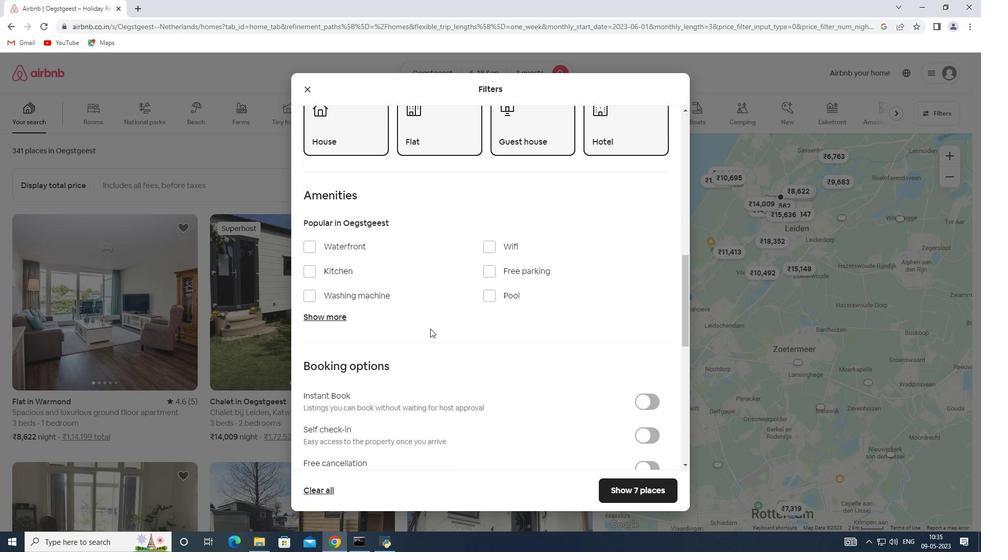 
Action: Mouse moved to (307, 246)
Screenshot: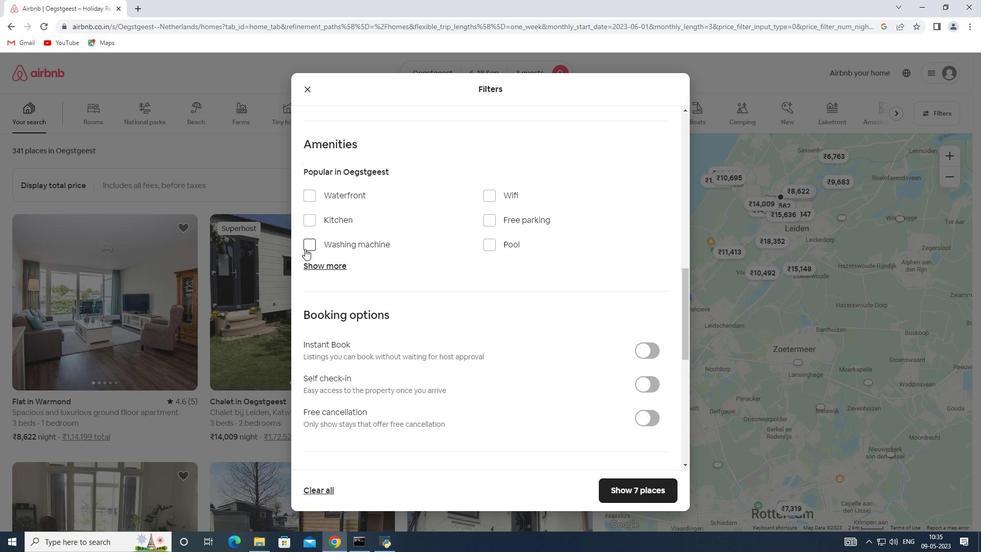 
Action: Mouse pressed left at (307, 246)
Screenshot: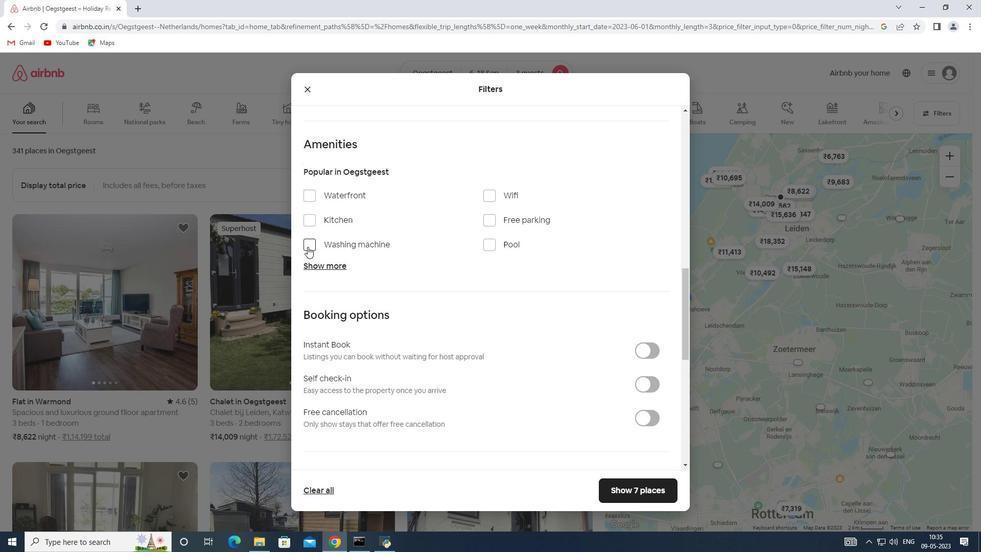 
Action: Mouse moved to (511, 313)
Screenshot: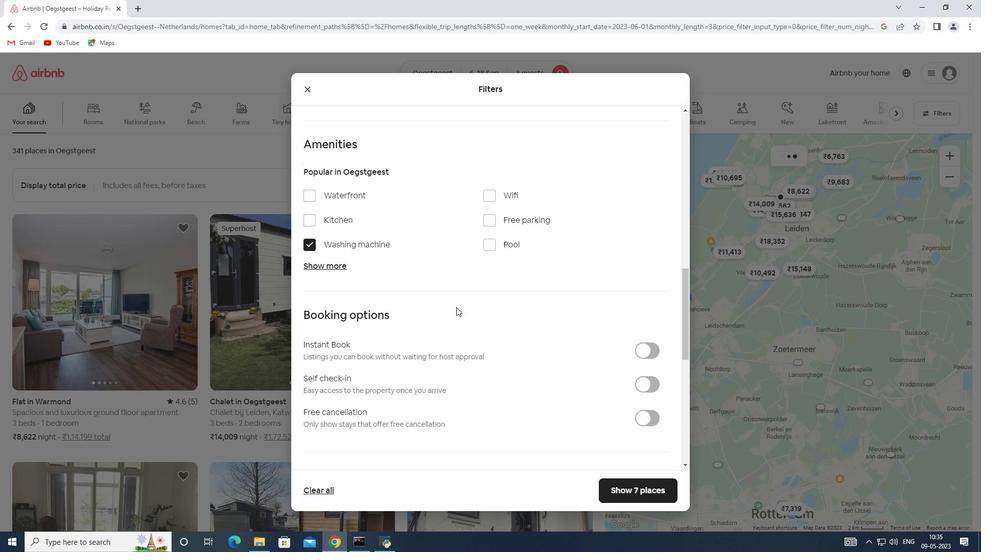 
Action: Mouse scrolled (511, 313) with delta (0, 0)
Screenshot: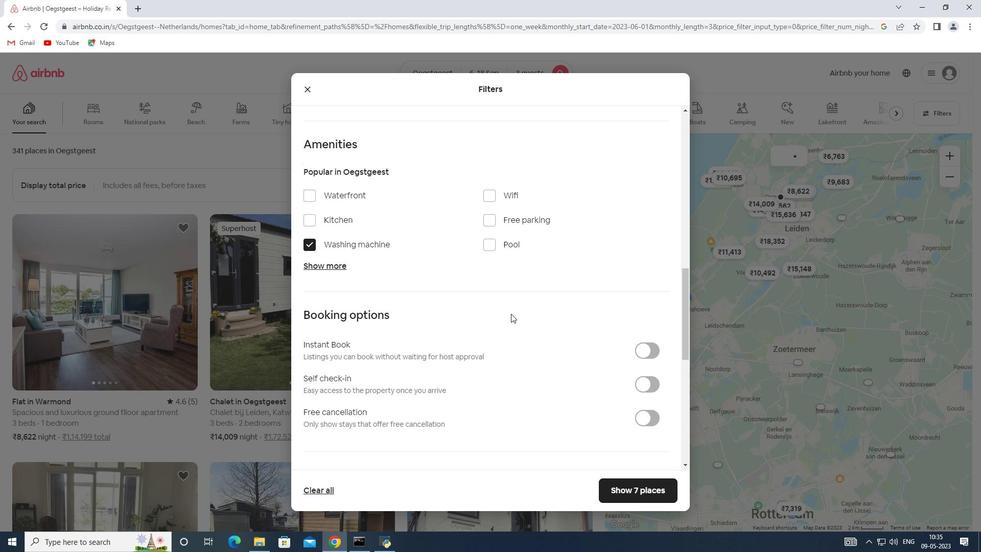 
Action: Mouse scrolled (511, 313) with delta (0, 0)
Screenshot: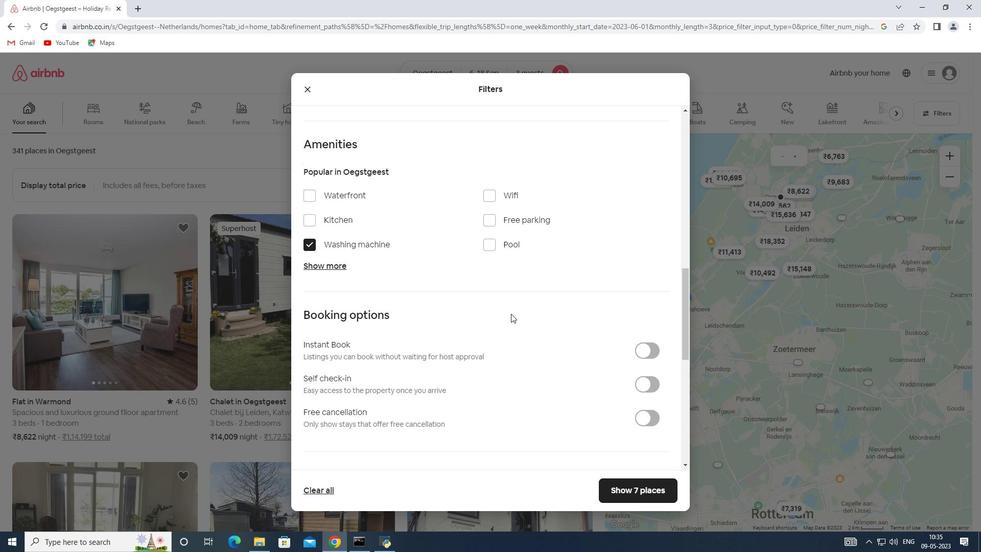 
Action: Mouse moved to (643, 283)
Screenshot: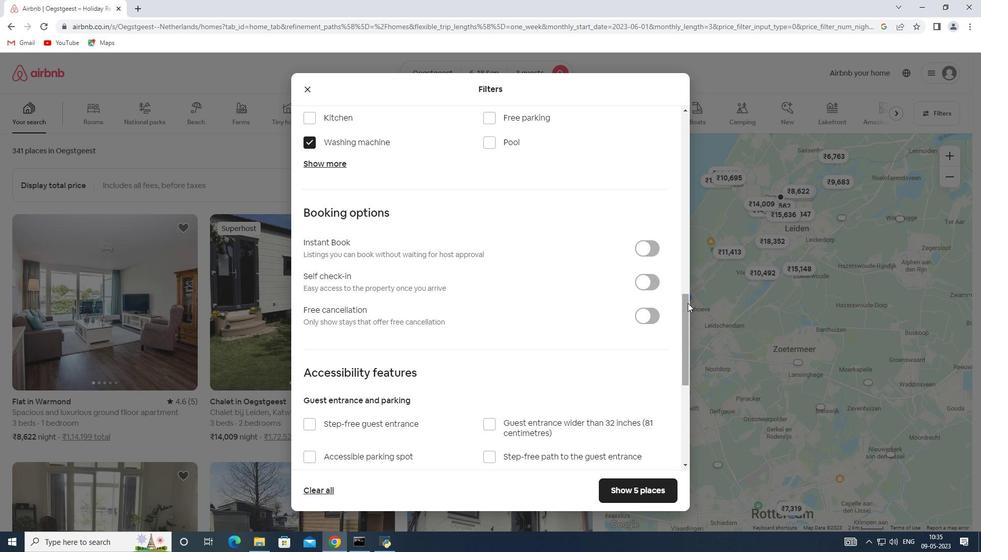 
Action: Mouse pressed left at (643, 283)
Screenshot: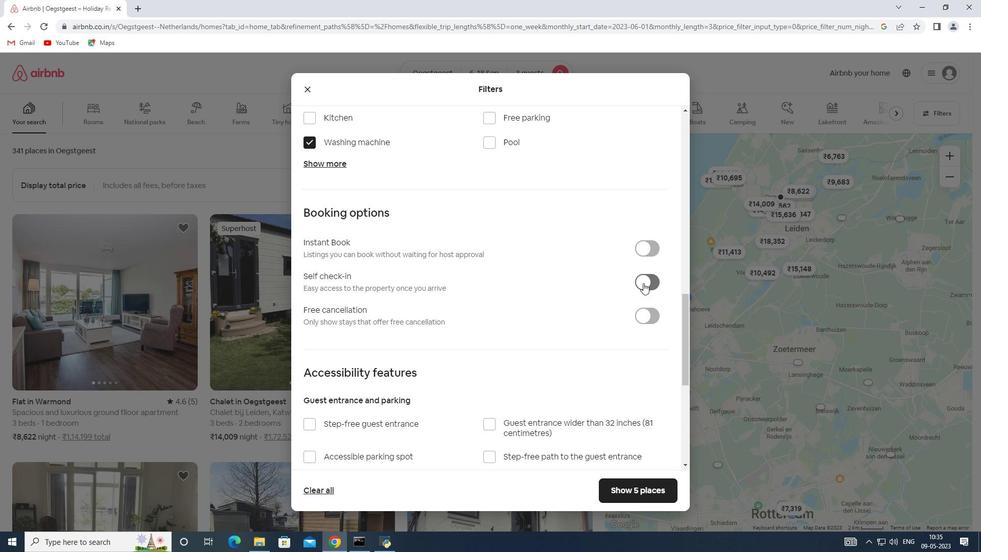 
Action: Mouse moved to (528, 333)
Screenshot: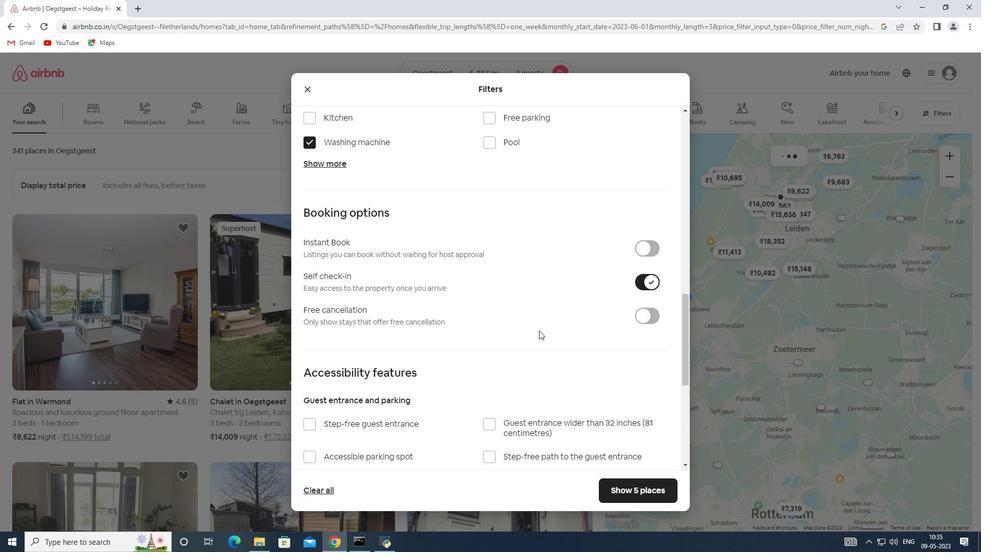 
Action: Mouse scrolled (528, 332) with delta (0, 0)
Screenshot: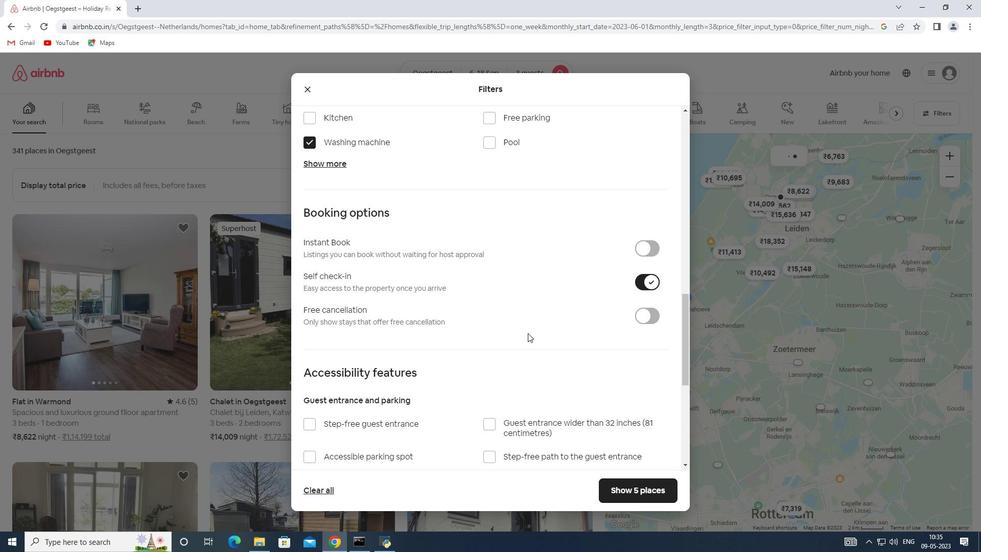 
Action: Mouse scrolled (528, 332) with delta (0, 0)
Screenshot: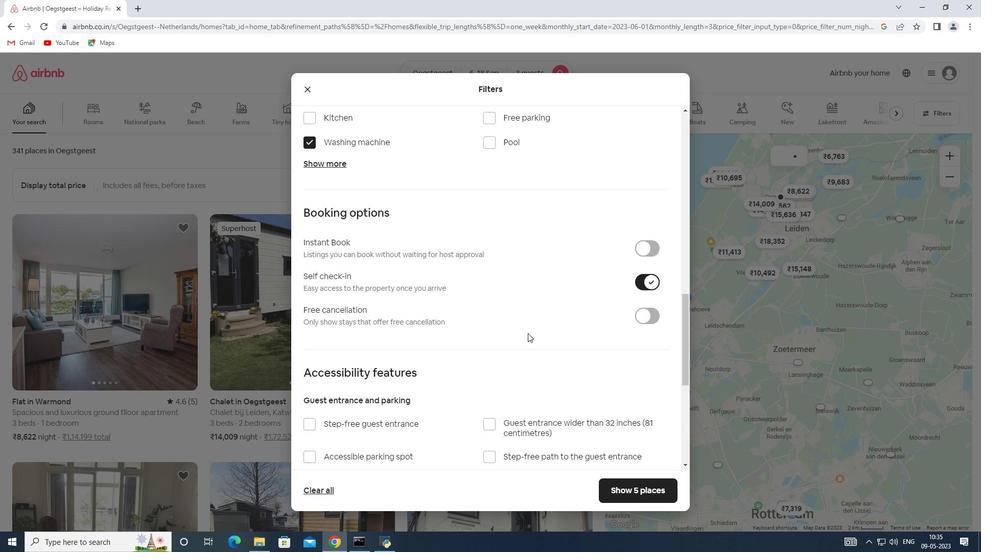 
Action: Mouse moved to (510, 333)
Screenshot: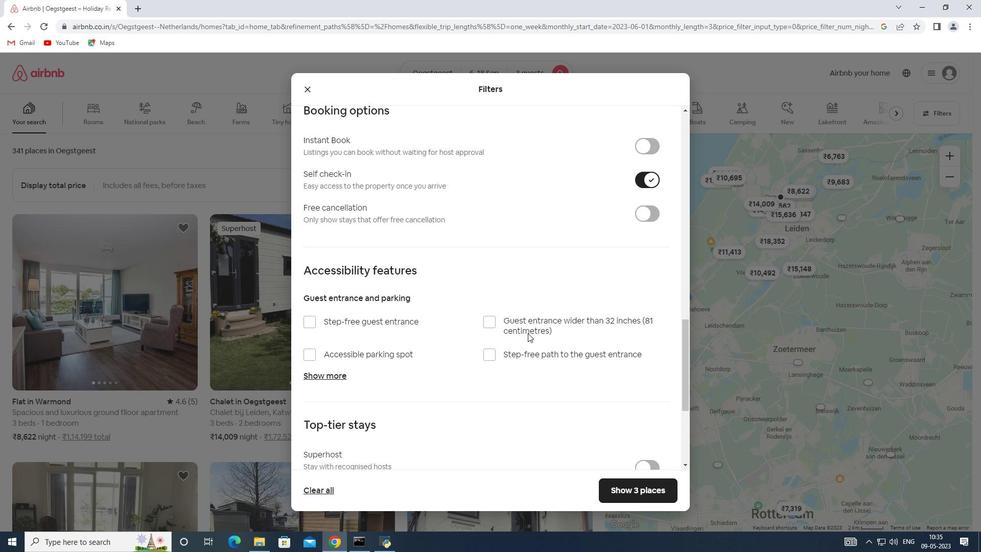 
Action: Mouse scrolled (510, 332) with delta (0, 0)
Screenshot: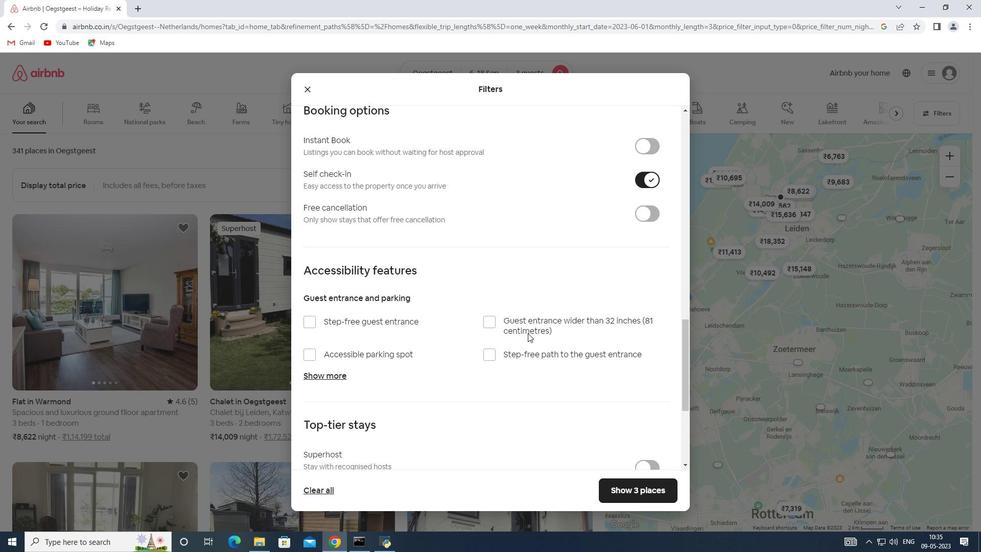 
Action: Mouse moved to (509, 333)
Screenshot: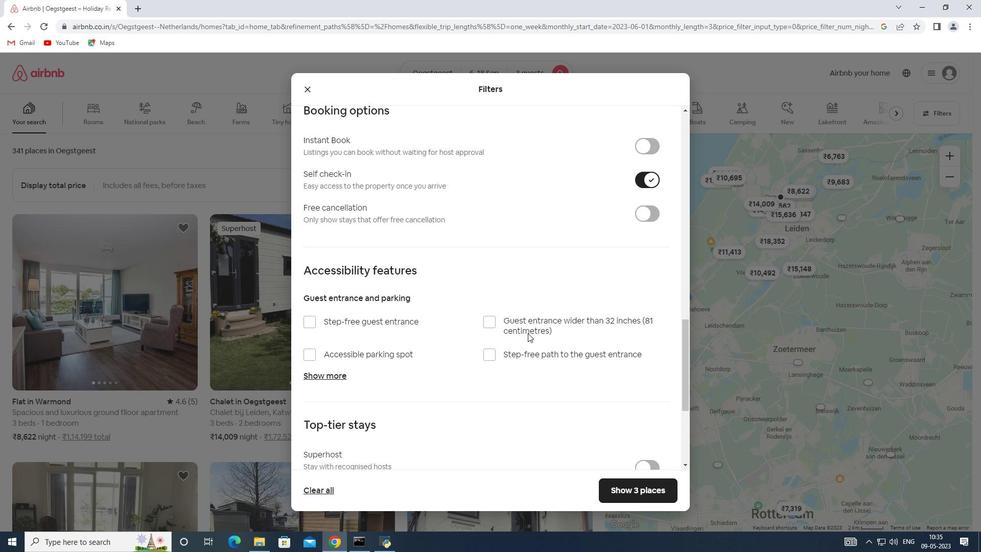 
Action: Mouse scrolled (509, 332) with delta (0, 0)
Screenshot: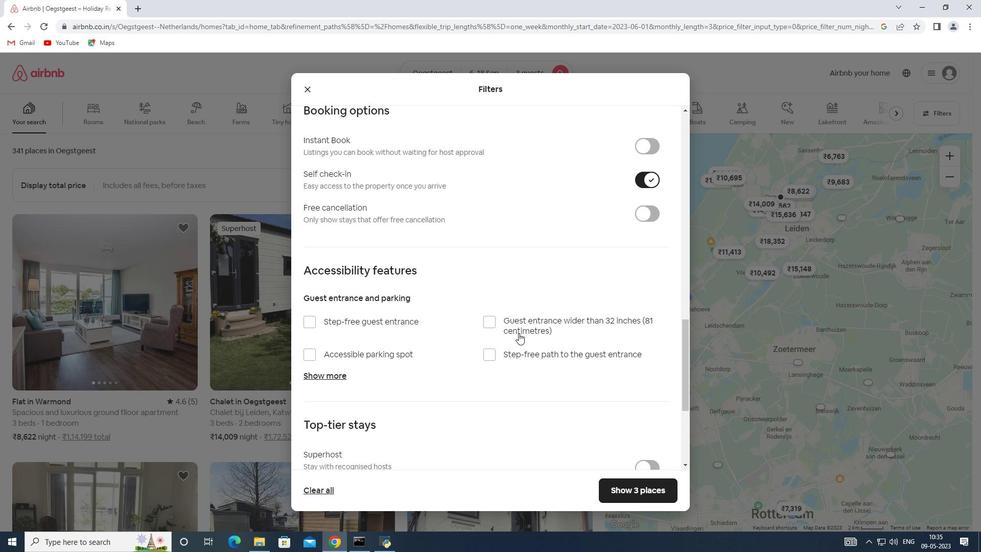 
Action: Mouse moved to (344, 389)
Screenshot: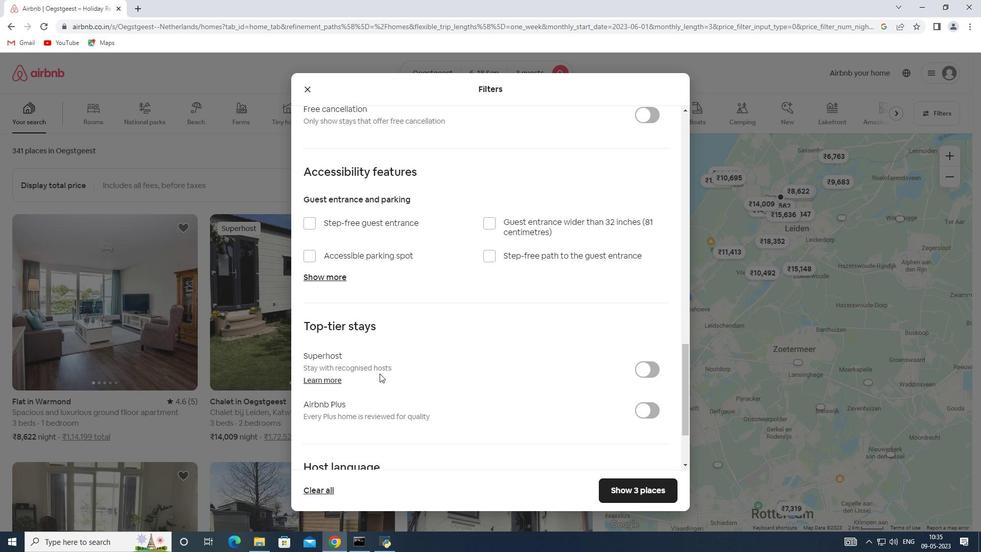 
Action: Mouse scrolled (344, 388) with delta (0, 0)
Screenshot: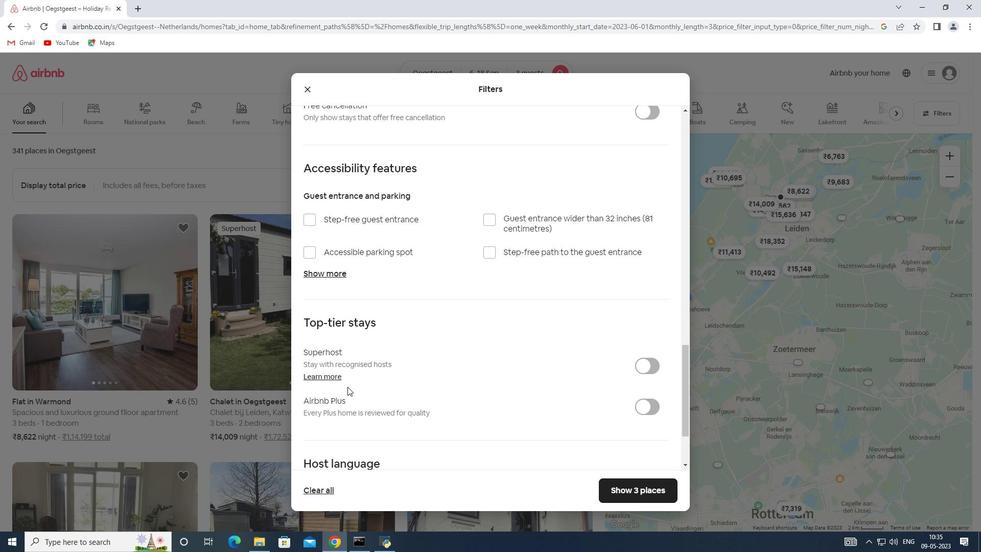 
Action: Mouse scrolled (344, 388) with delta (0, 0)
Screenshot: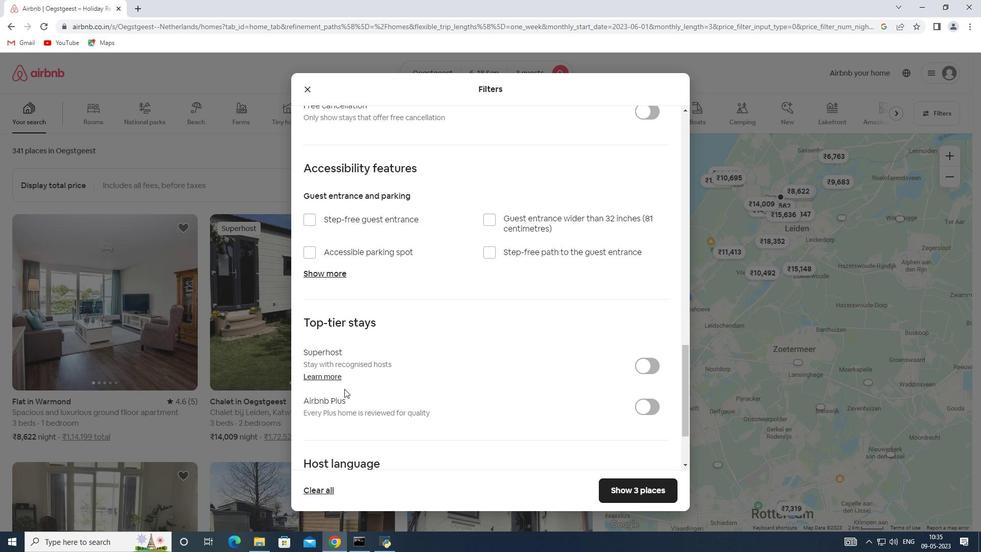 
Action: Mouse moved to (311, 398)
Screenshot: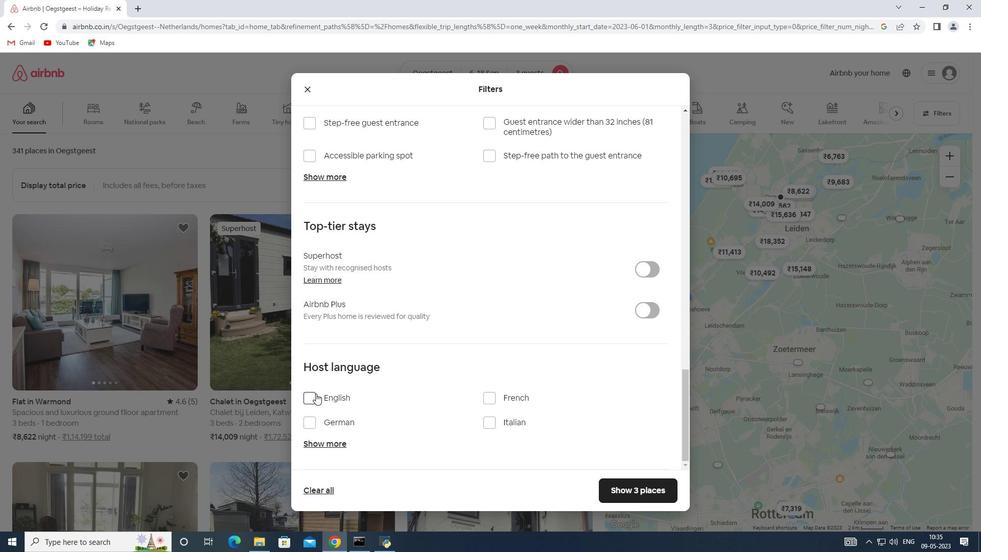 
Action: Mouse pressed left at (311, 398)
Screenshot: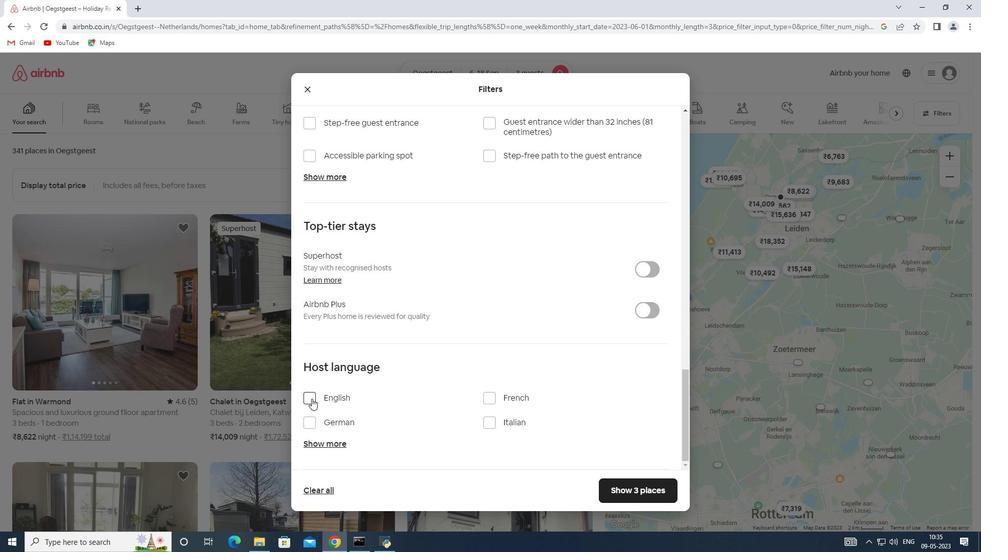 
Action: Mouse moved to (628, 487)
Screenshot: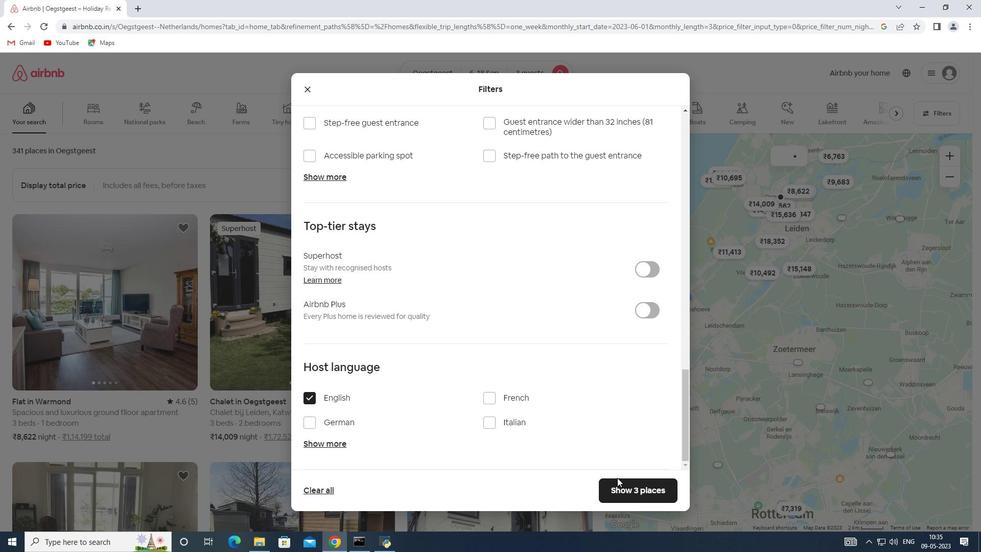 
Action: Mouse pressed left at (628, 487)
Screenshot: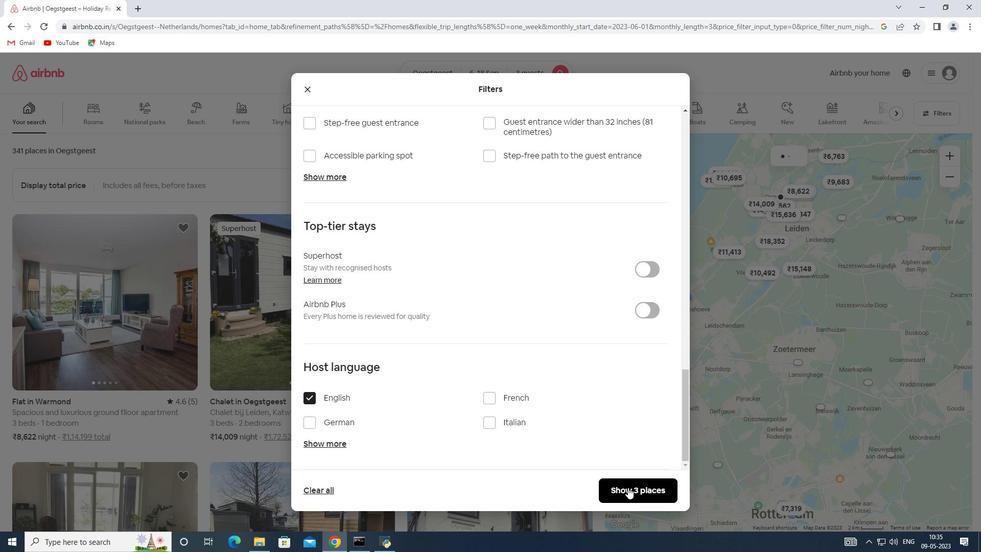 
